 Task: Search one way flight ticket for 5 adults, 2 children, 1 infant in seat and 1 infant on lap in economy from Pocatello: Pocatello Regional Airport to Raleigh: Raleigh-durham International Airport on 8-5-2023. Choice of flights is American. Number of bags: 2 checked bags. Price is upto 73000. Outbound departure time preference is 20:15.
Action: Mouse moved to (302, 278)
Screenshot: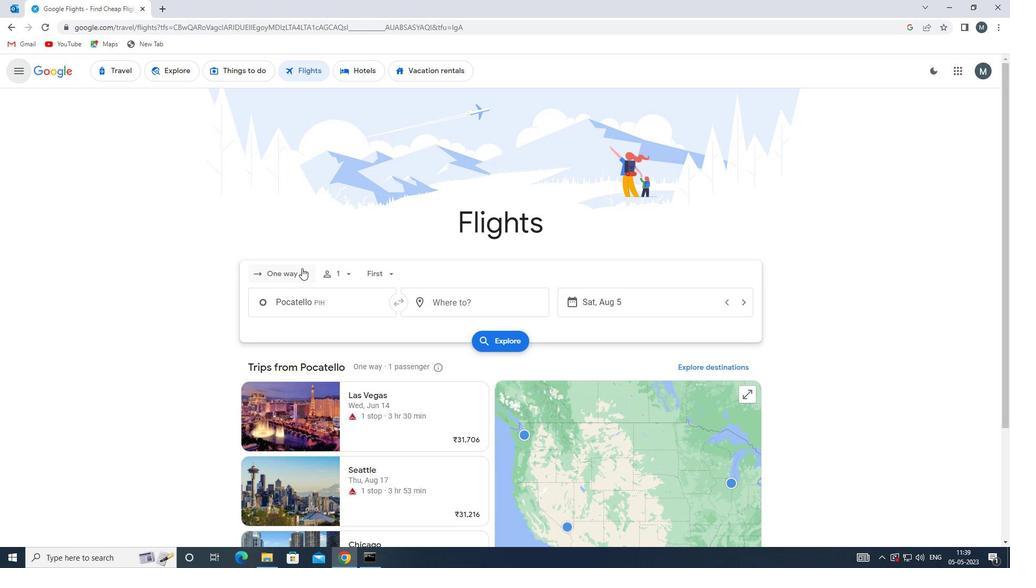 
Action: Mouse pressed left at (302, 278)
Screenshot: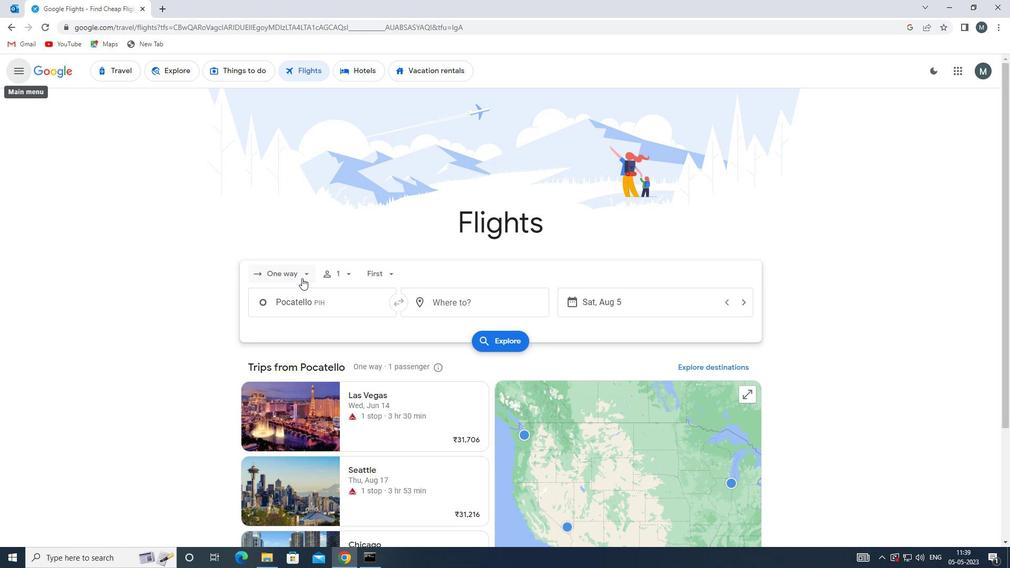 
Action: Mouse moved to (310, 327)
Screenshot: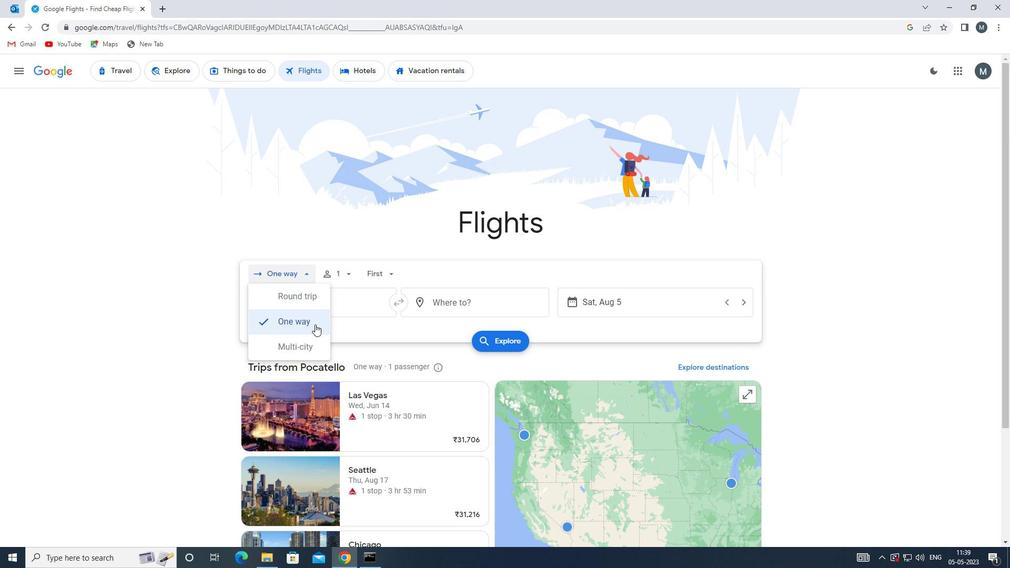 
Action: Mouse pressed left at (310, 327)
Screenshot: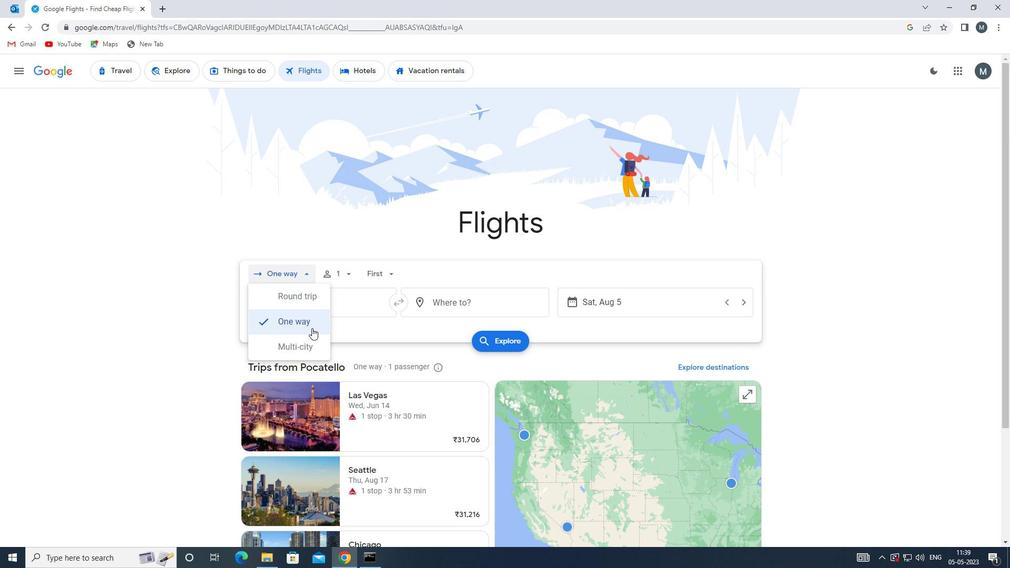 
Action: Mouse moved to (338, 276)
Screenshot: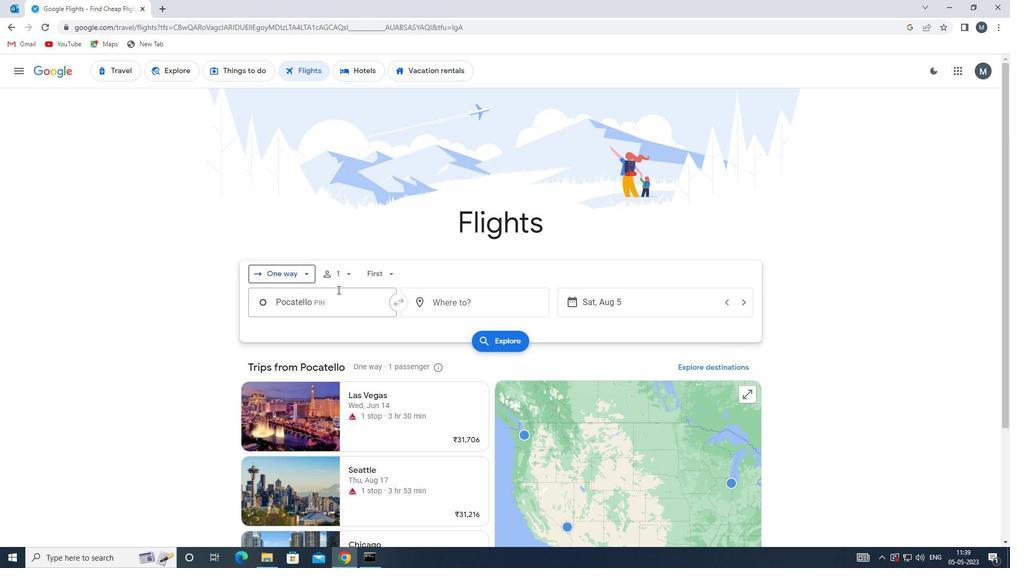 
Action: Mouse pressed left at (338, 276)
Screenshot: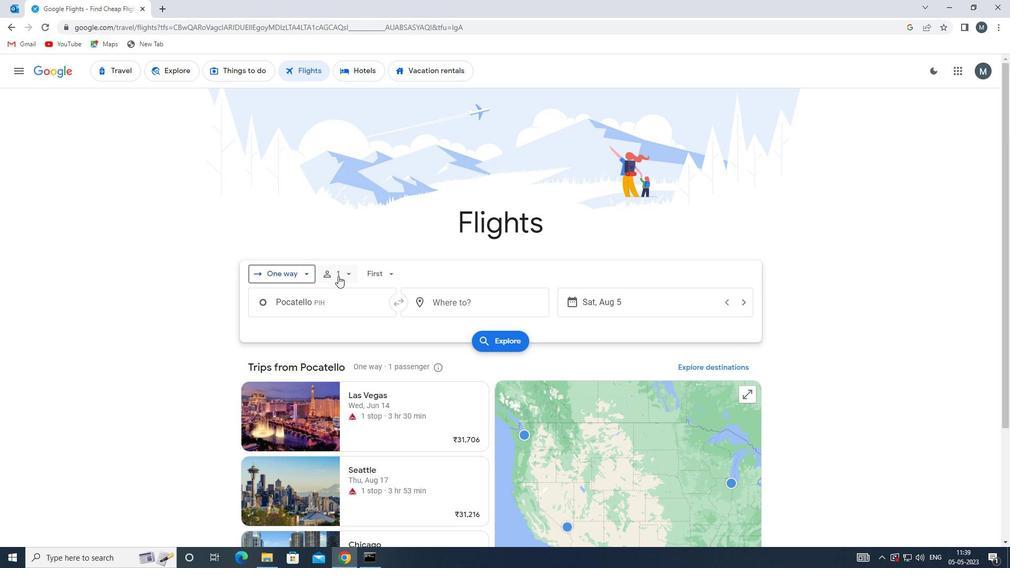
Action: Mouse moved to (433, 303)
Screenshot: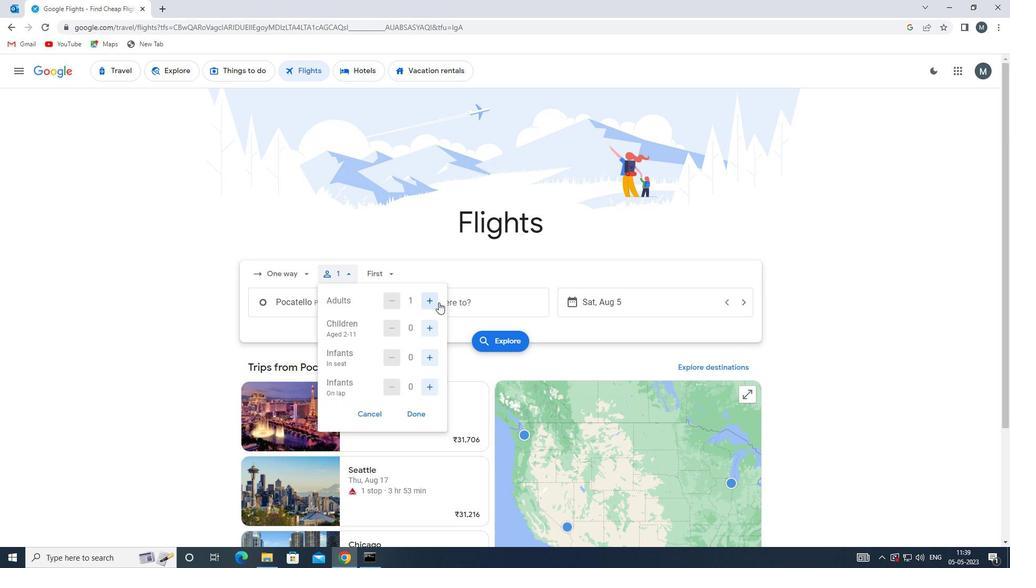 
Action: Mouse pressed left at (433, 303)
Screenshot: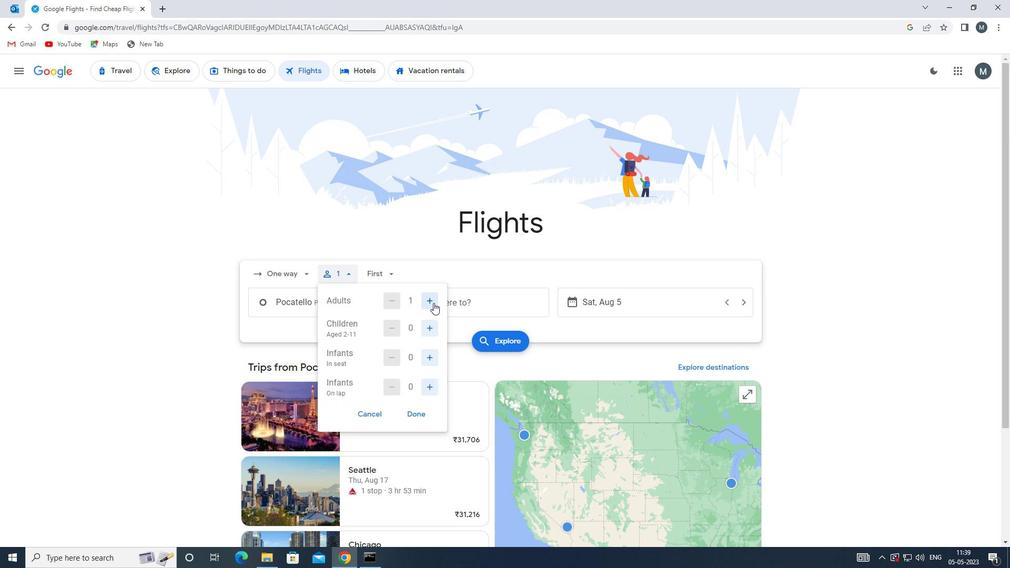 
Action: Mouse pressed left at (433, 303)
Screenshot: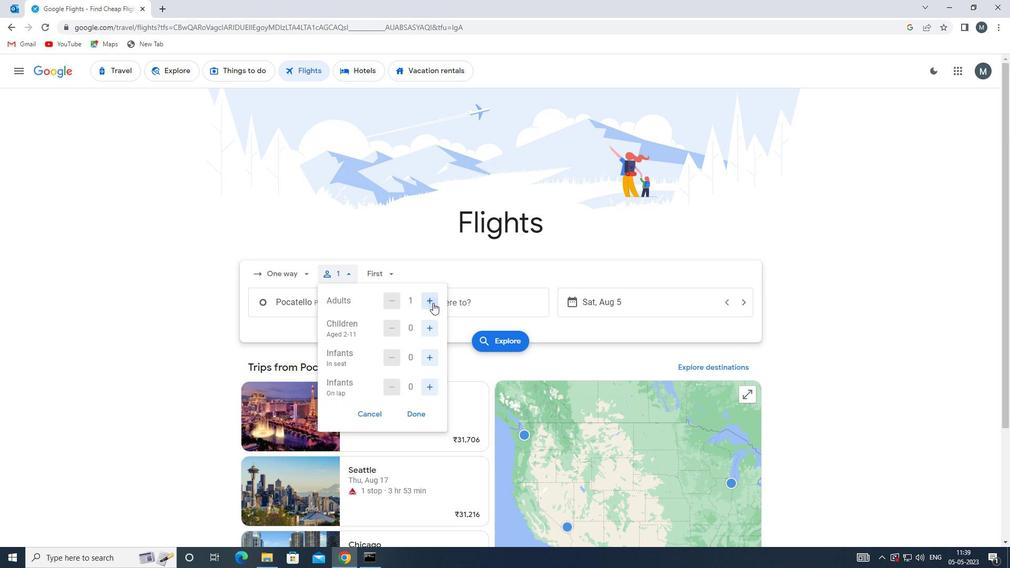 
Action: Mouse pressed left at (433, 303)
Screenshot: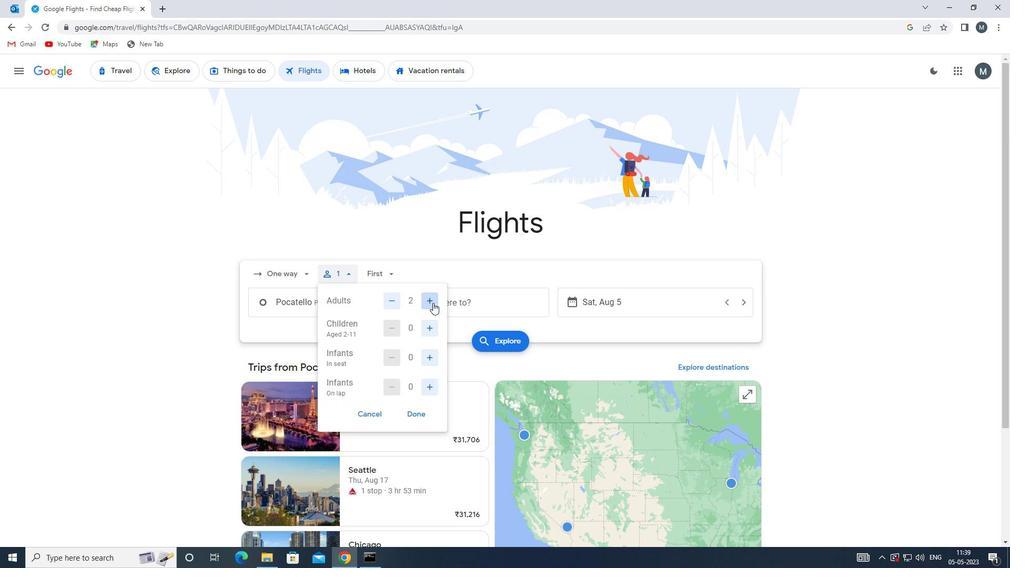 
Action: Mouse pressed left at (433, 303)
Screenshot: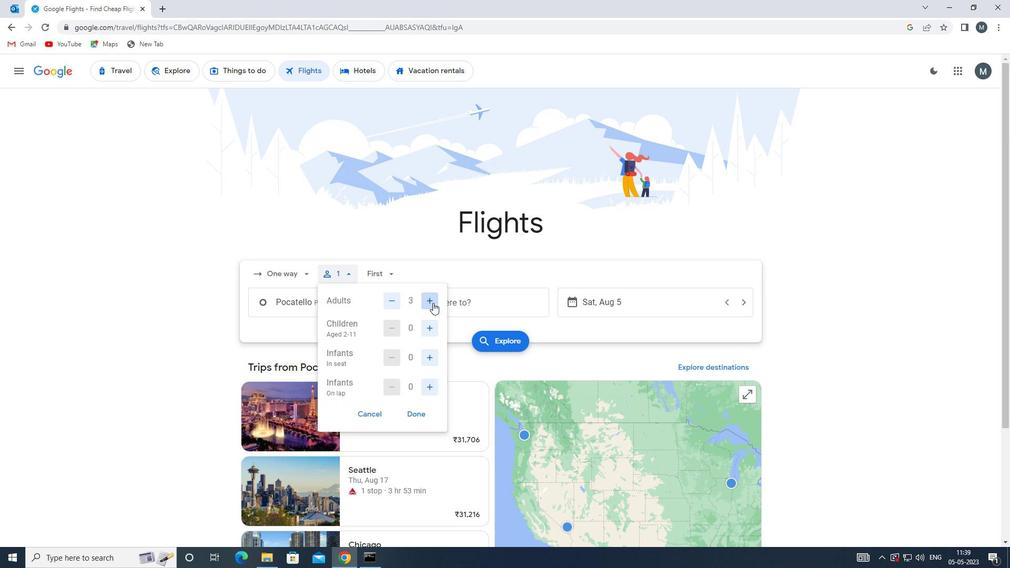 
Action: Mouse pressed left at (433, 303)
Screenshot: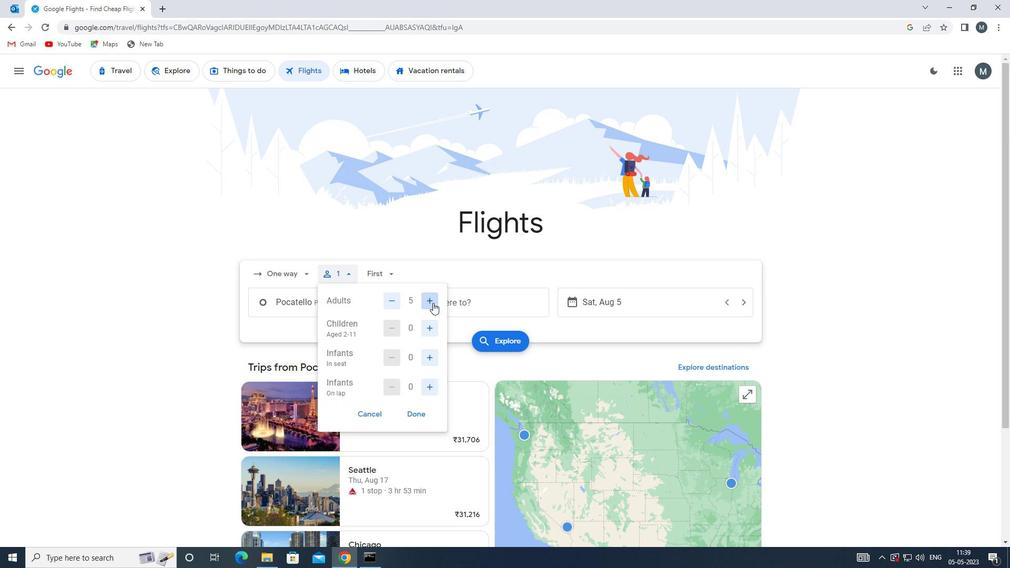 
Action: Mouse moved to (397, 300)
Screenshot: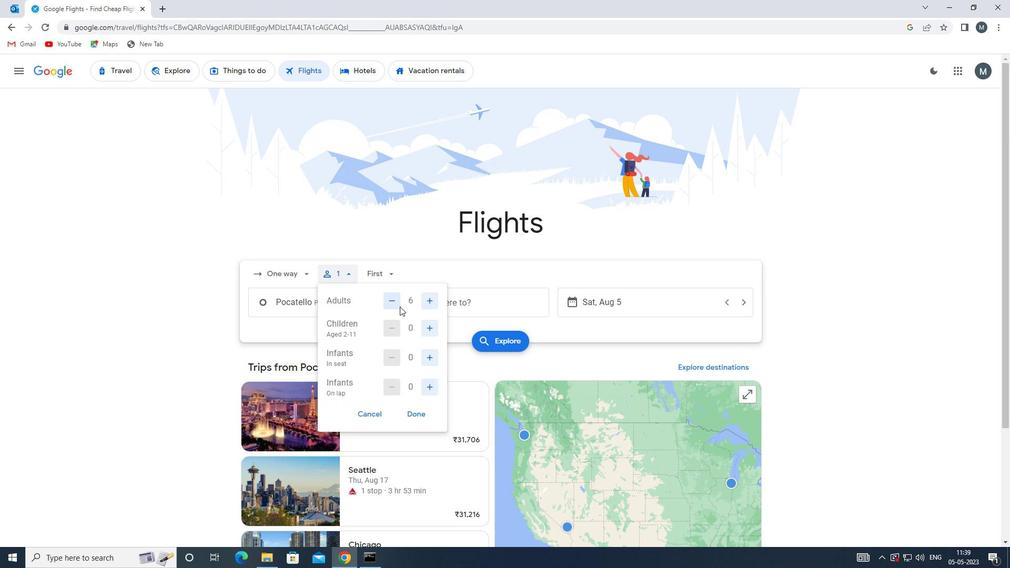 
Action: Mouse pressed left at (397, 300)
Screenshot: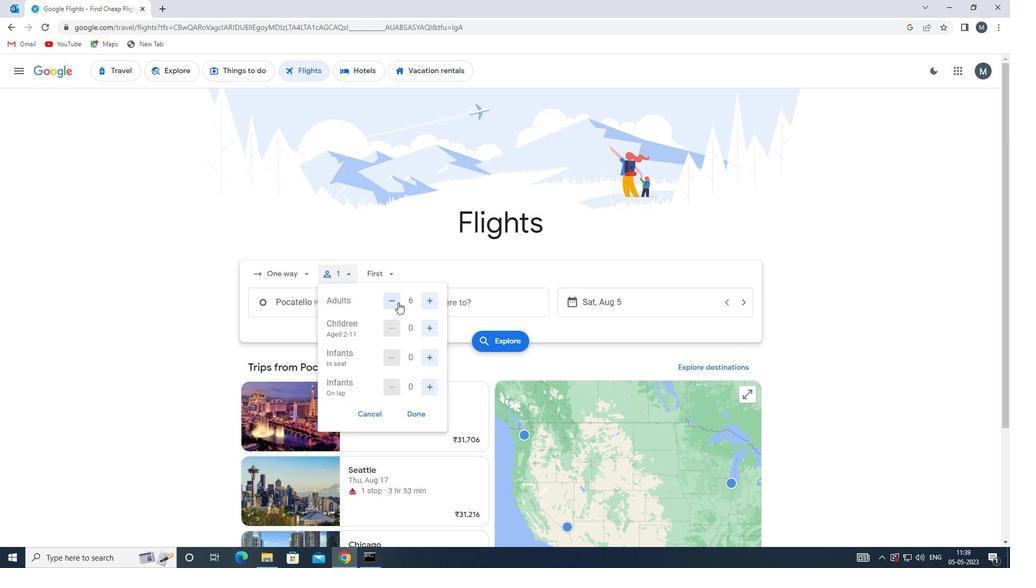 
Action: Mouse moved to (427, 326)
Screenshot: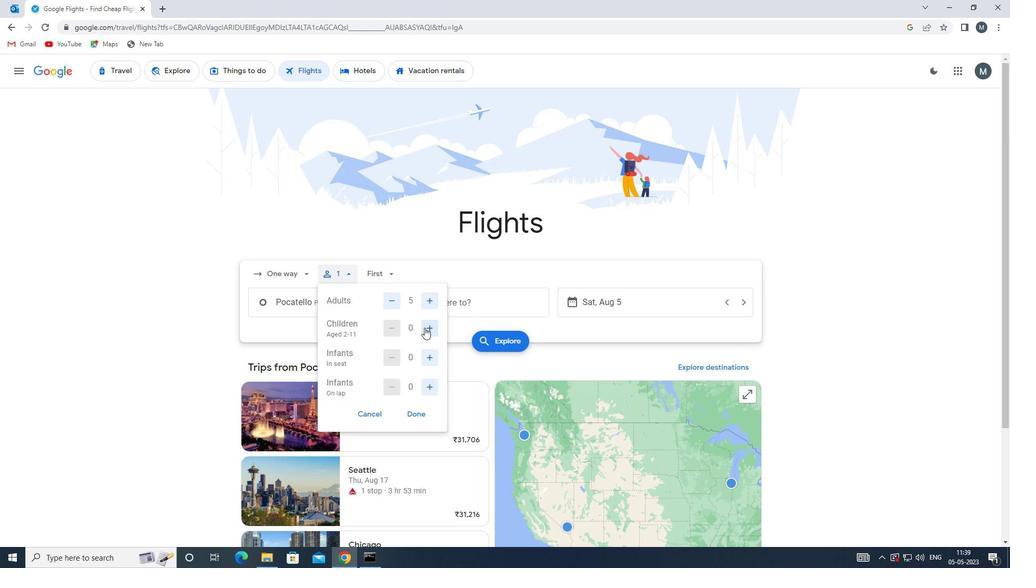 
Action: Mouse pressed left at (427, 326)
Screenshot: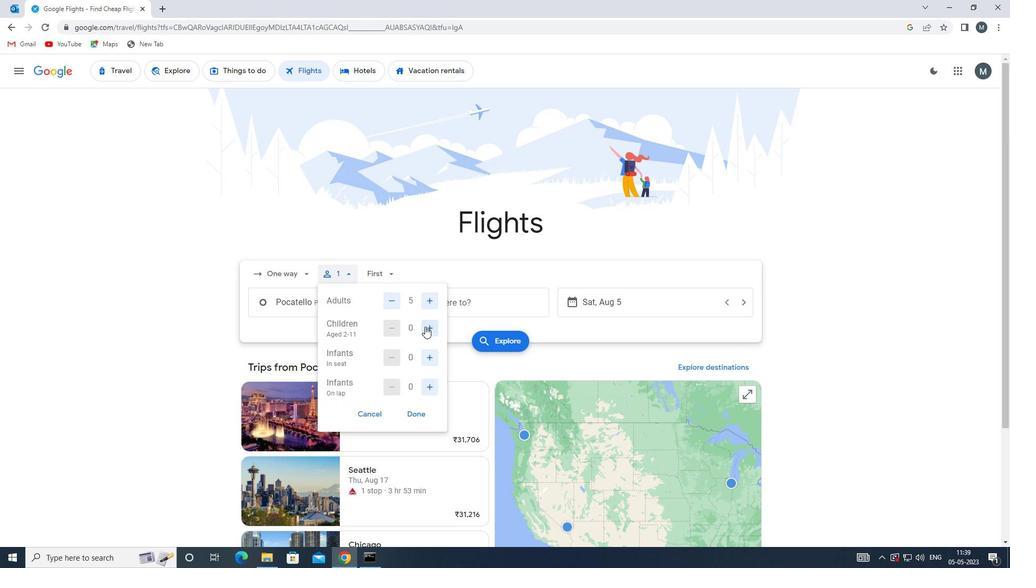 
Action: Mouse moved to (427, 326)
Screenshot: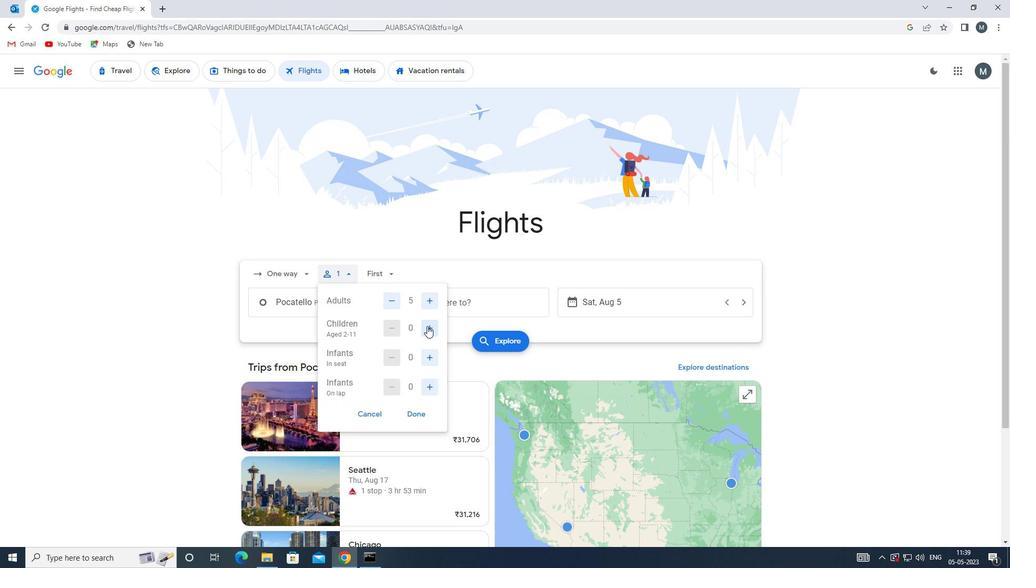 
Action: Mouse pressed left at (427, 326)
Screenshot: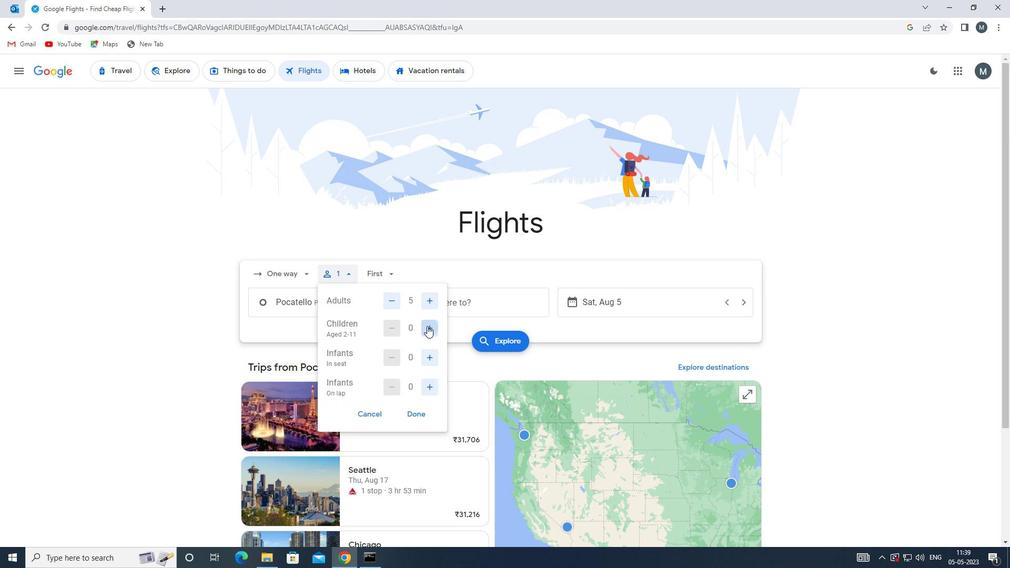 
Action: Mouse moved to (428, 357)
Screenshot: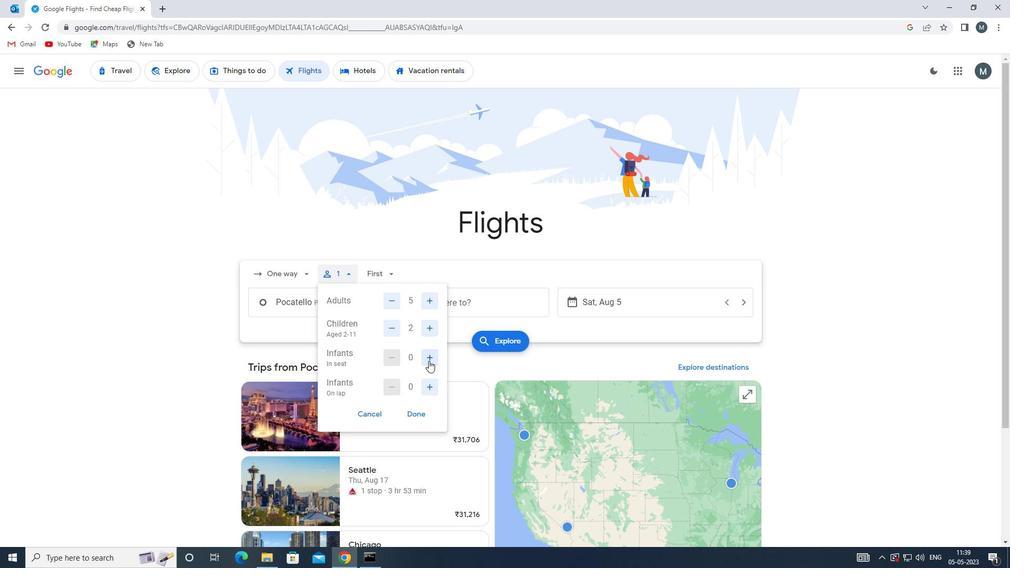 
Action: Mouse pressed left at (428, 357)
Screenshot: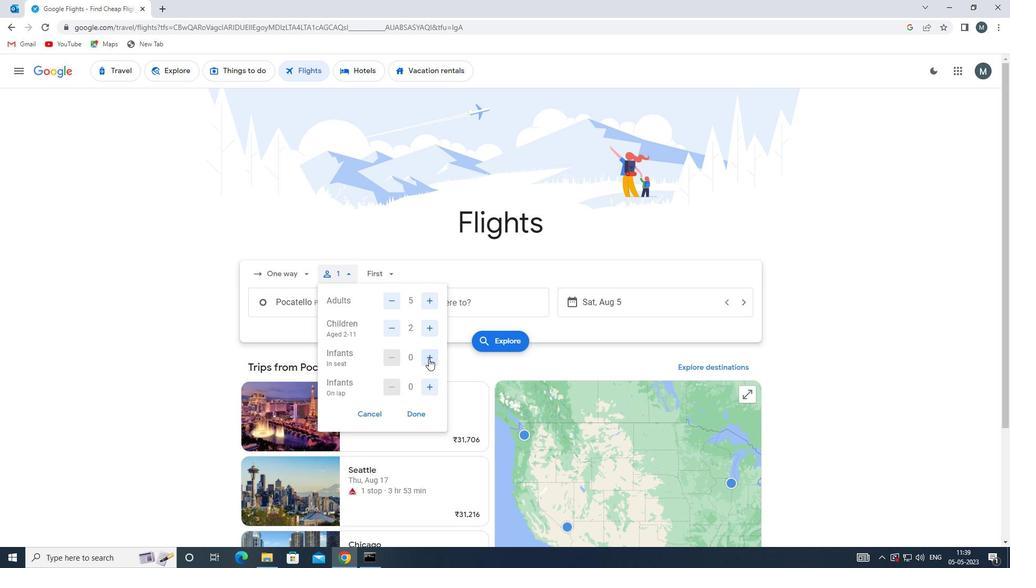 
Action: Mouse moved to (430, 390)
Screenshot: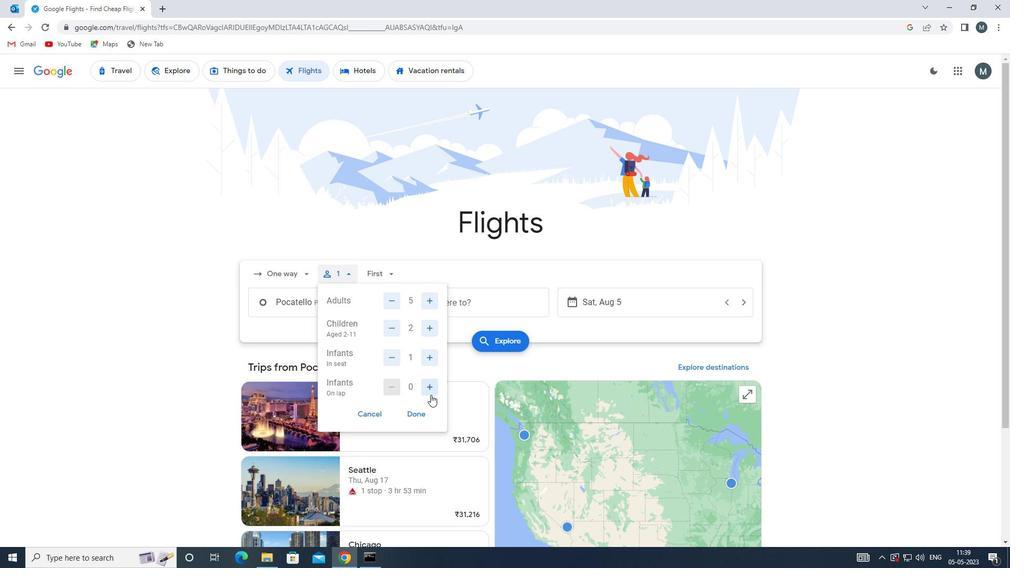 
Action: Mouse pressed left at (430, 390)
Screenshot: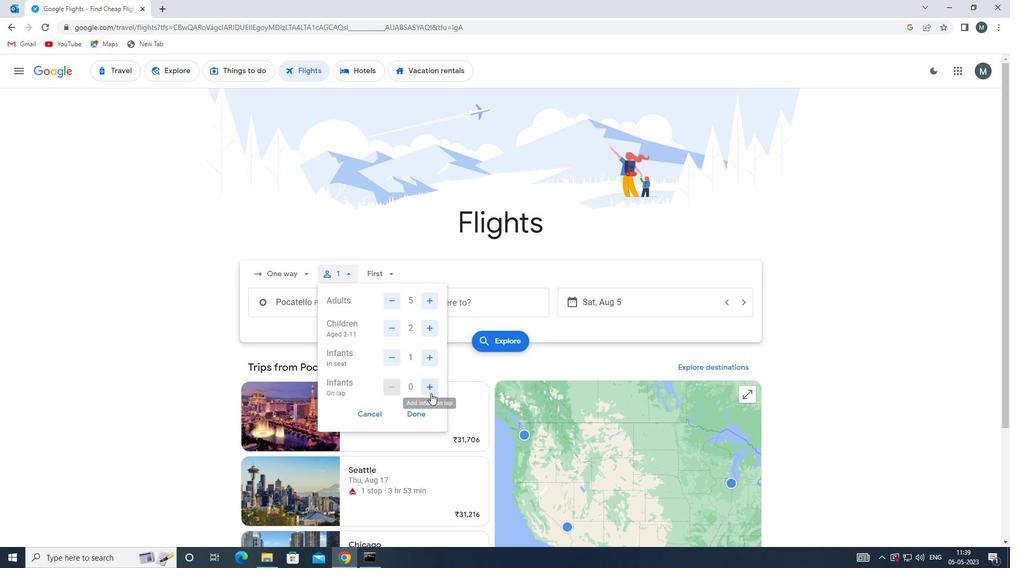
Action: Mouse moved to (422, 407)
Screenshot: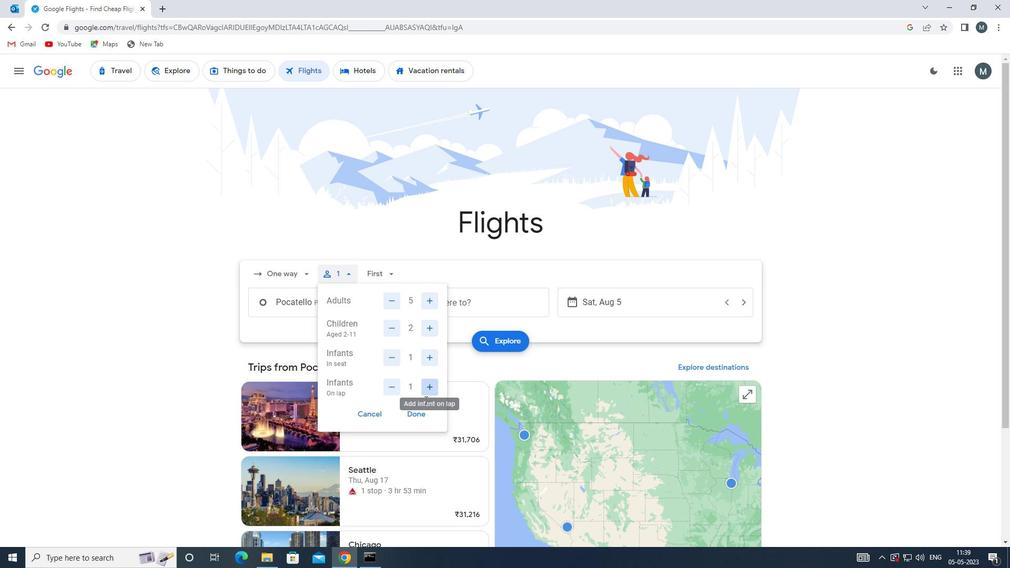 
Action: Mouse pressed left at (422, 407)
Screenshot: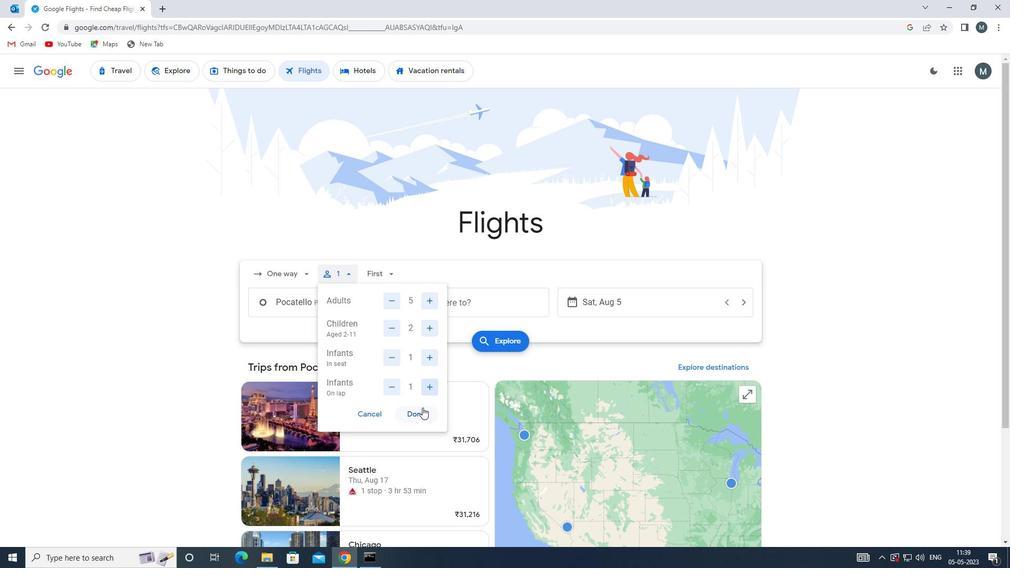 
Action: Mouse moved to (384, 276)
Screenshot: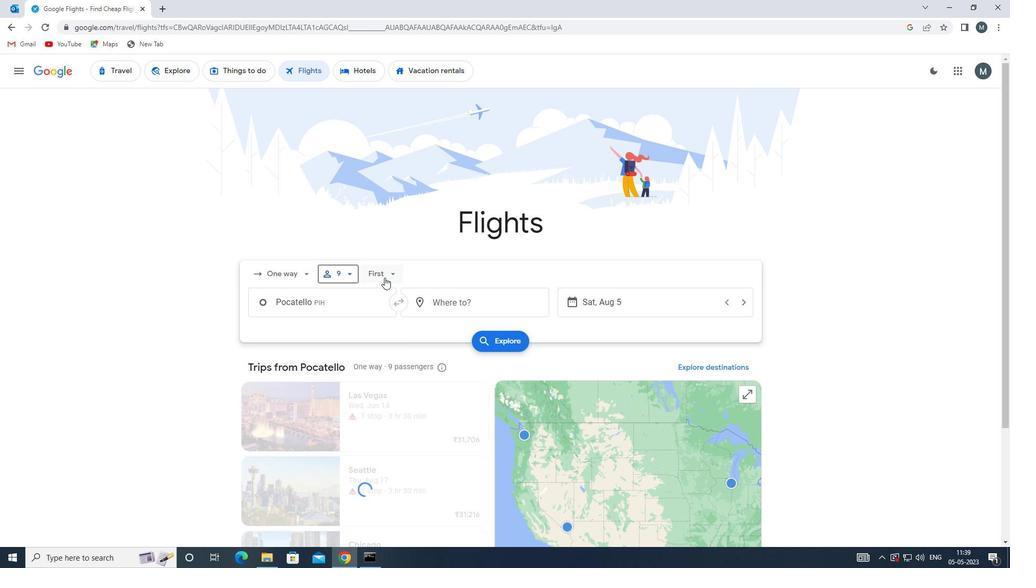 
Action: Mouse pressed left at (384, 276)
Screenshot: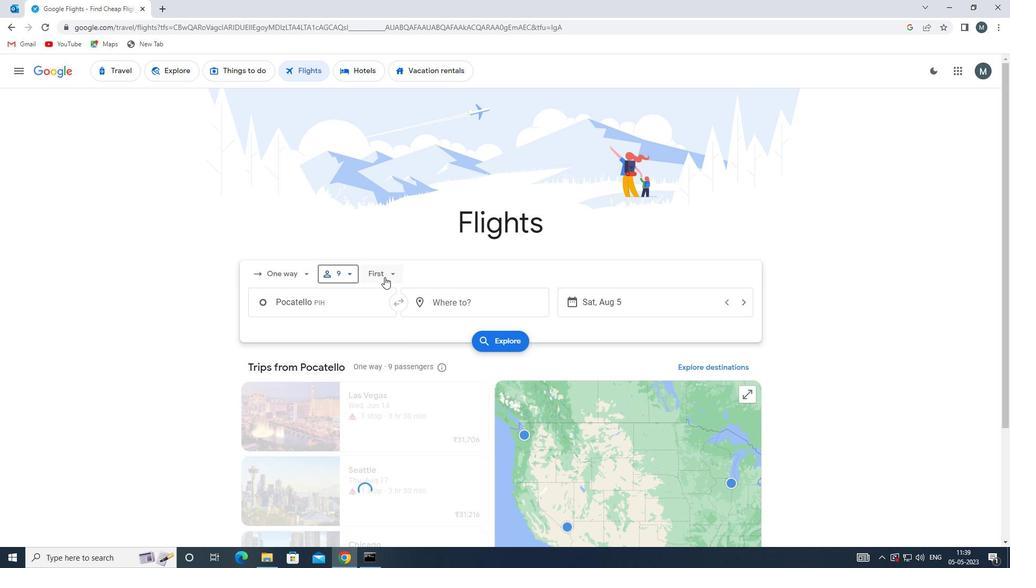 
Action: Mouse moved to (412, 294)
Screenshot: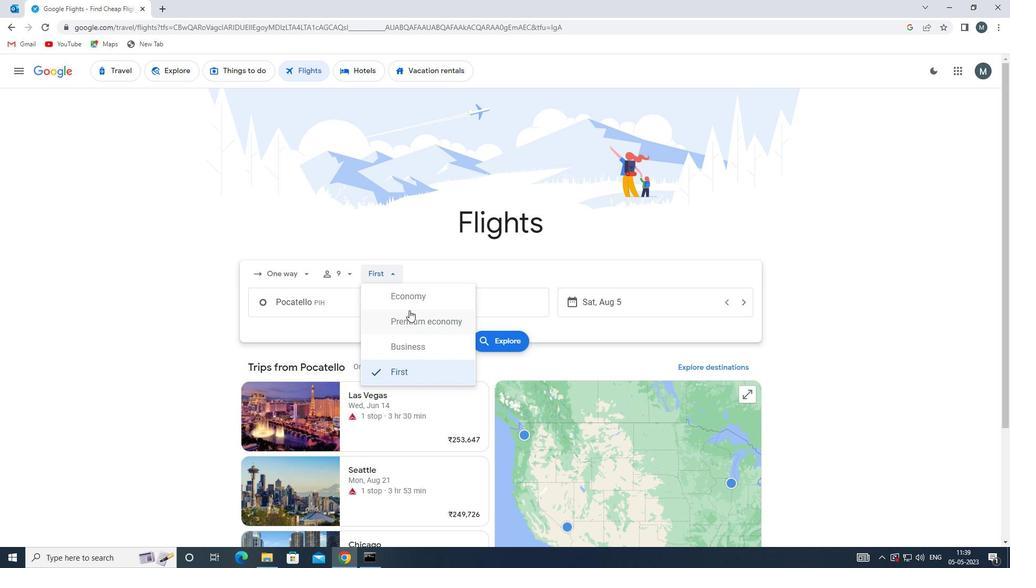 
Action: Mouse pressed left at (412, 294)
Screenshot: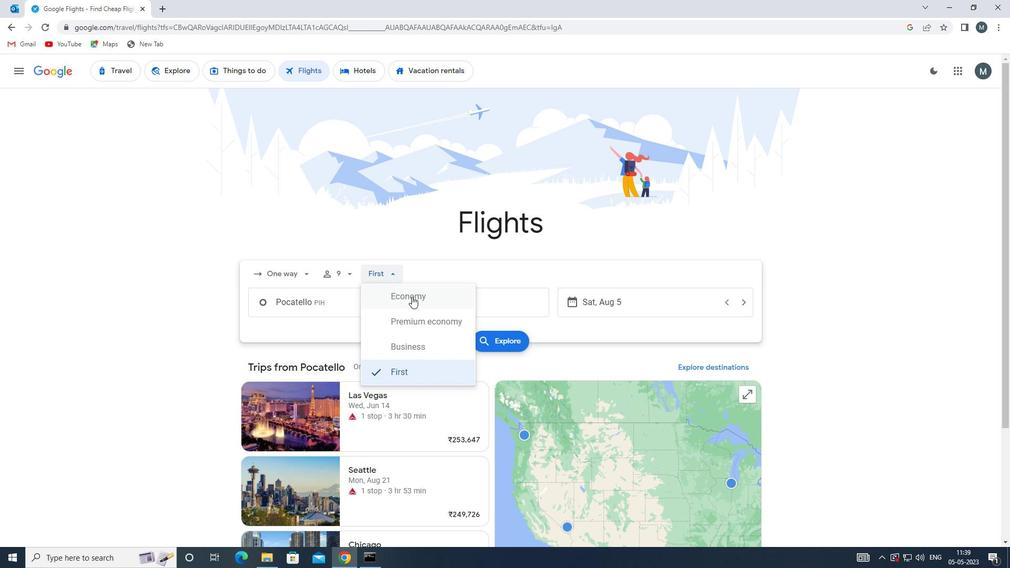
Action: Mouse moved to (345, 303)
Screenshot: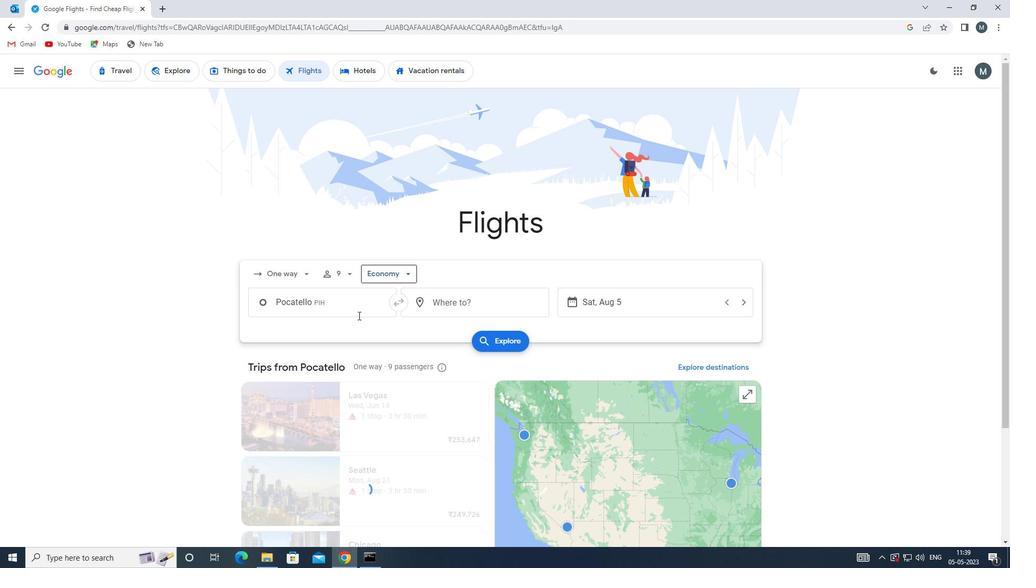 
Action: Mouse pressed left at (345, 303)
Screenshot: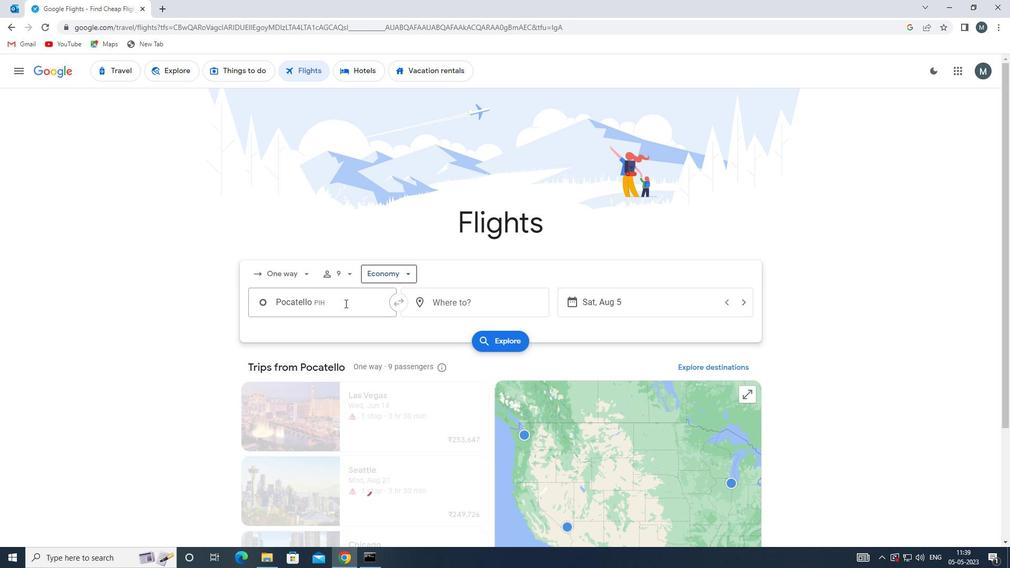 
Action: Mouse moved to (343, 386)
Screenshot: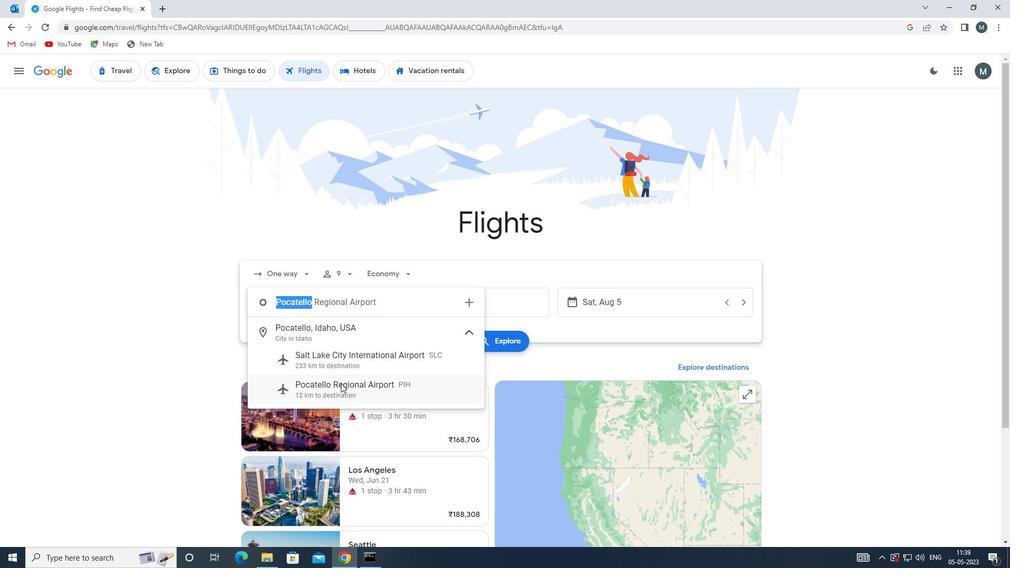 
Action: Mouse pressed left at (343, 386)
Screenshot: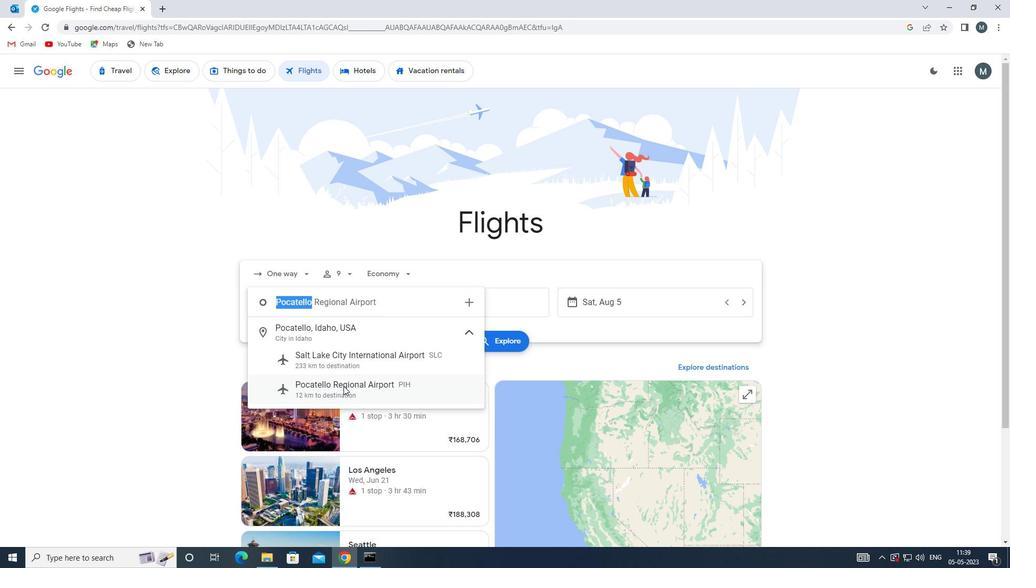 
Action: Mouse moved to (463, 303)
Screenshot: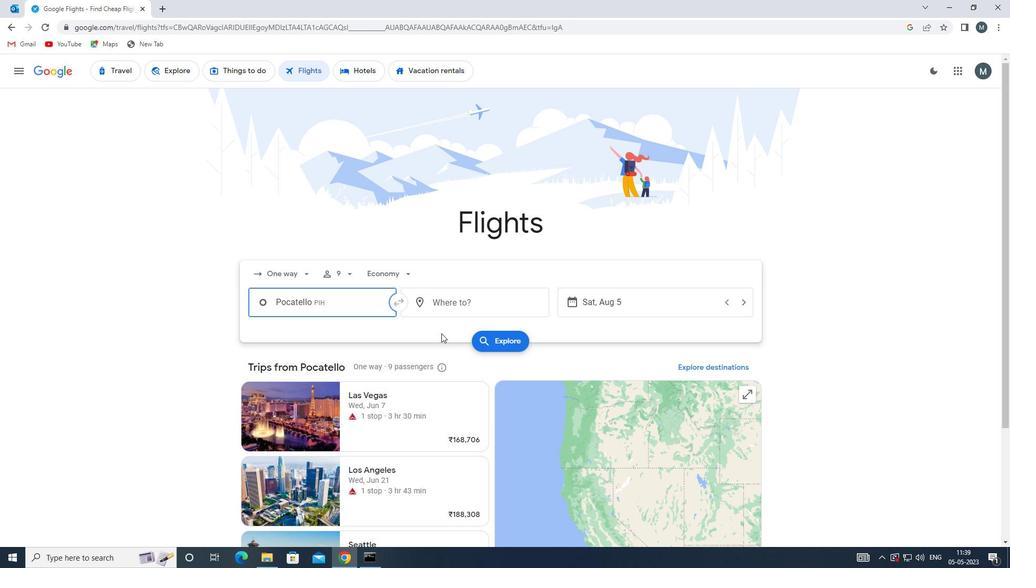 
Action: Mouse pressed left at (463, 303)
Screenshot: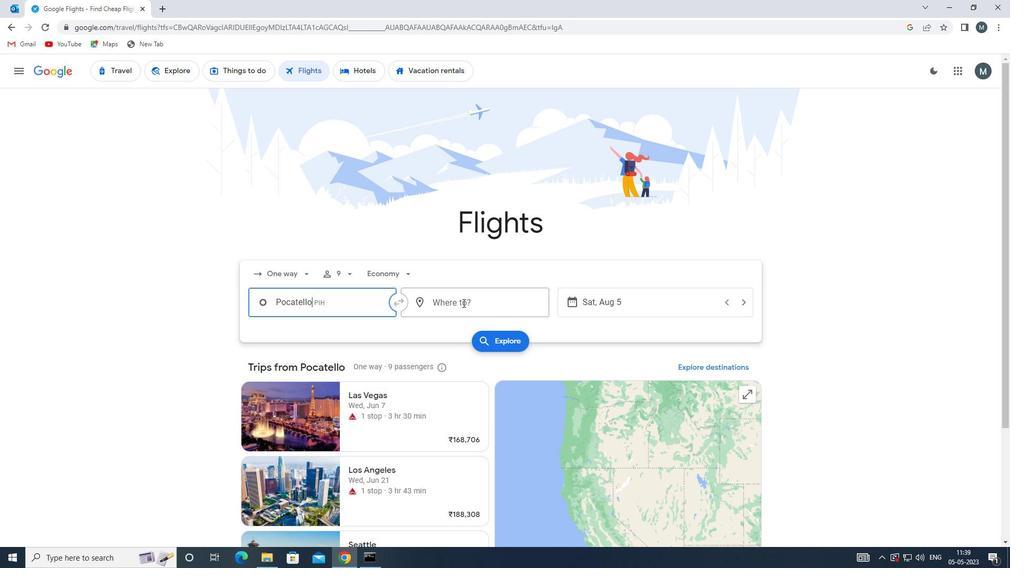 
Action: Mouse moved to (462, 302)
Screenshot: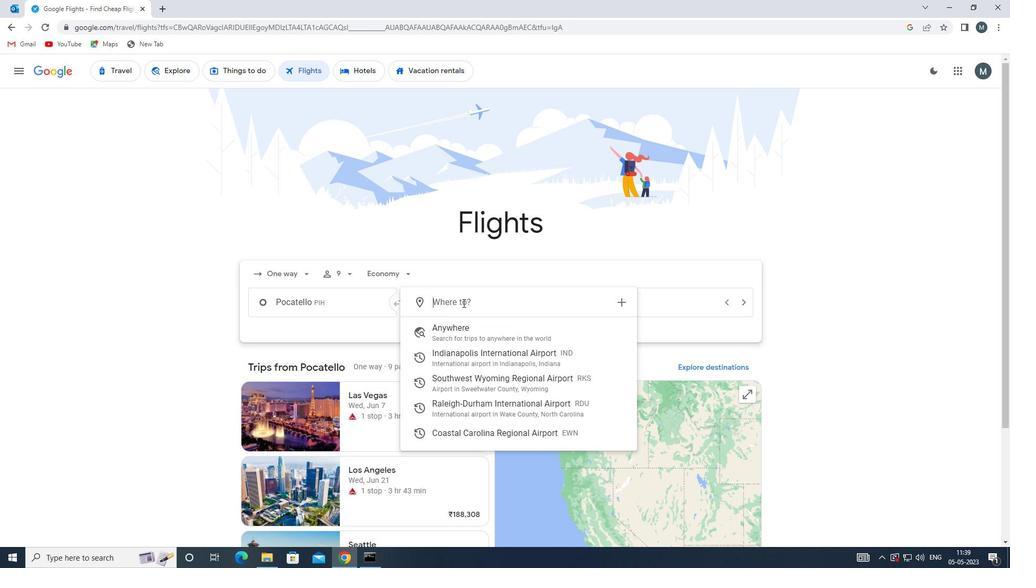 
Action: Key pressed rdu
Screenshot: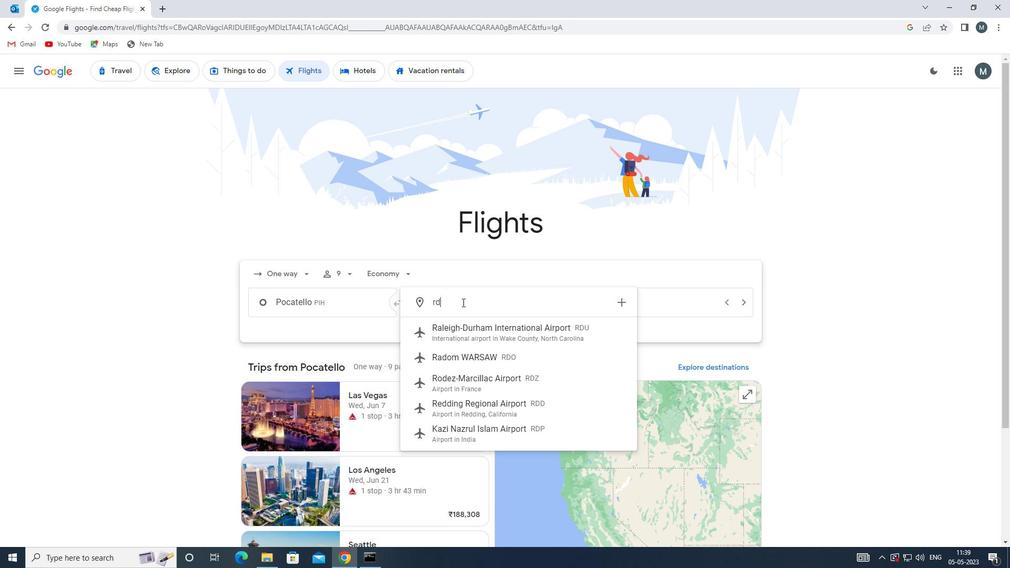 
Action: Mouse moved to (483, 330)
Screenshot: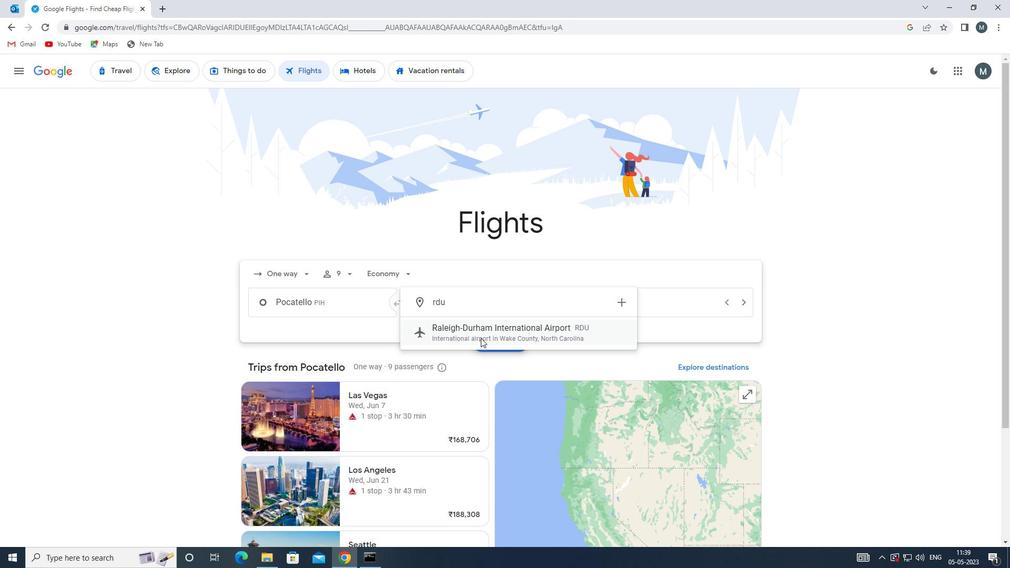 
Action: Mouse pressed left at (483, 330)
Screenshot: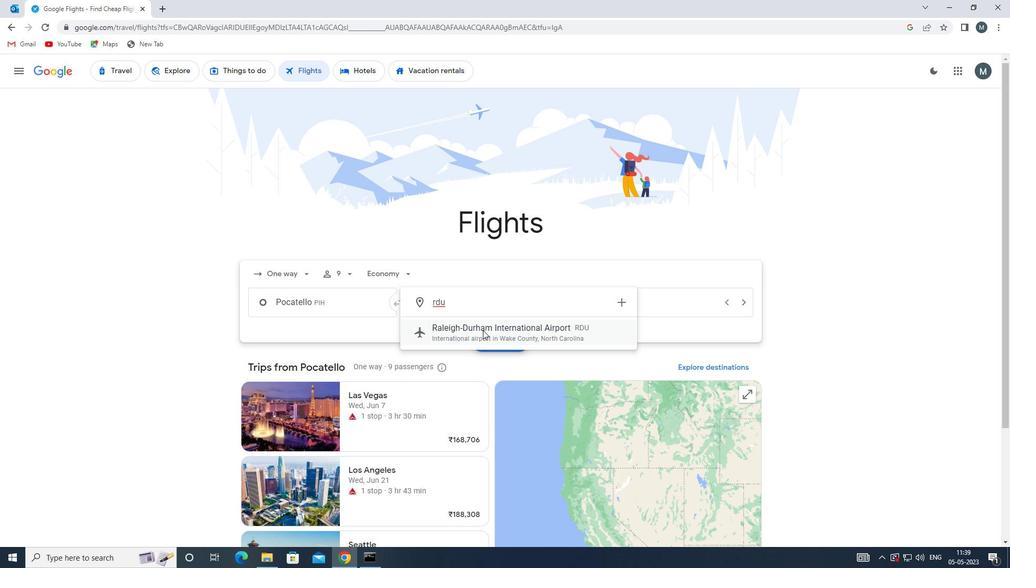 
Action: Mouse moved to (593, 299)
Screenshot: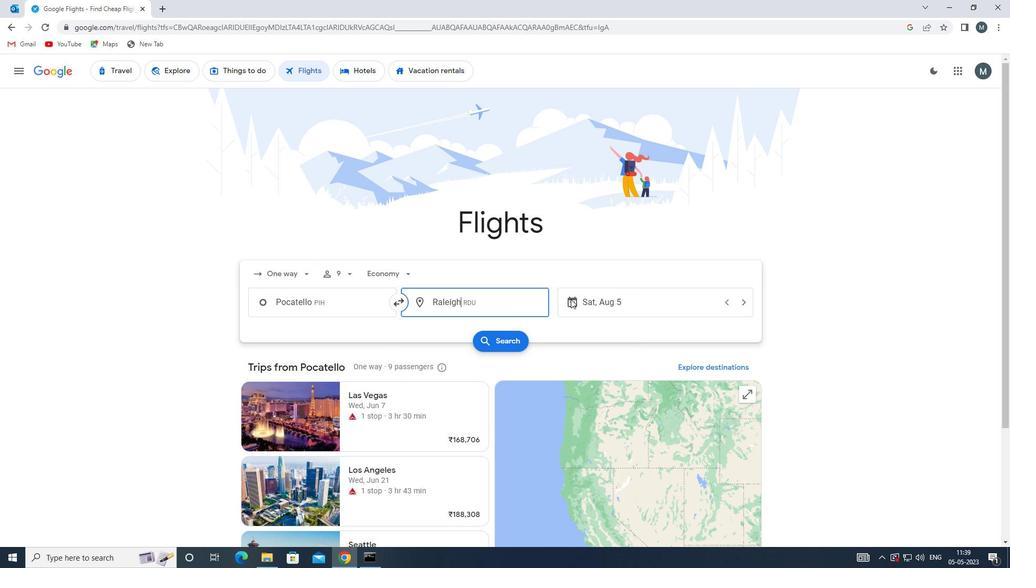 
Action: Mouse pressed left at (593, 299)
Screenshot: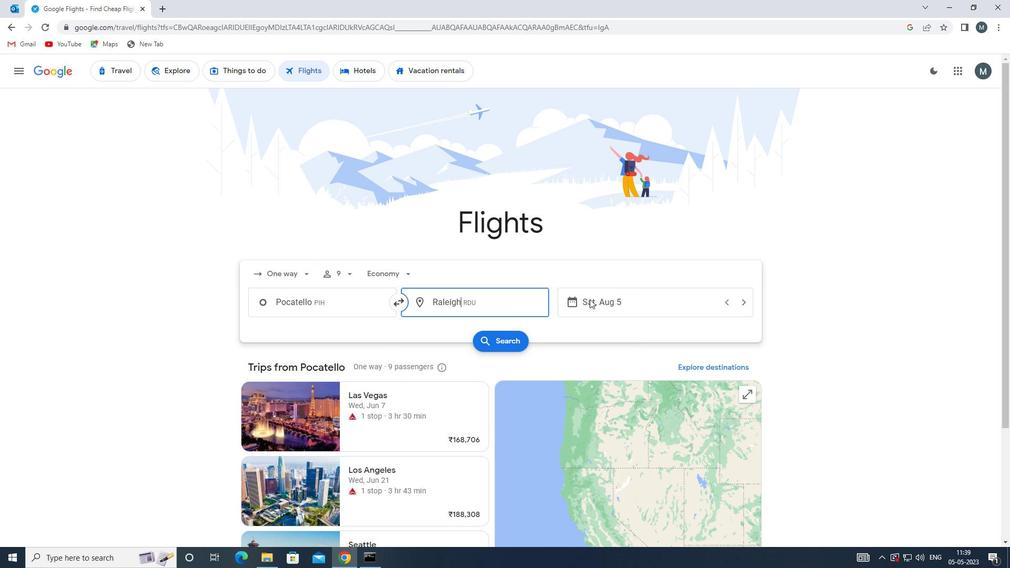 
Action: Mouse moved to (529, 362)
Screenshot: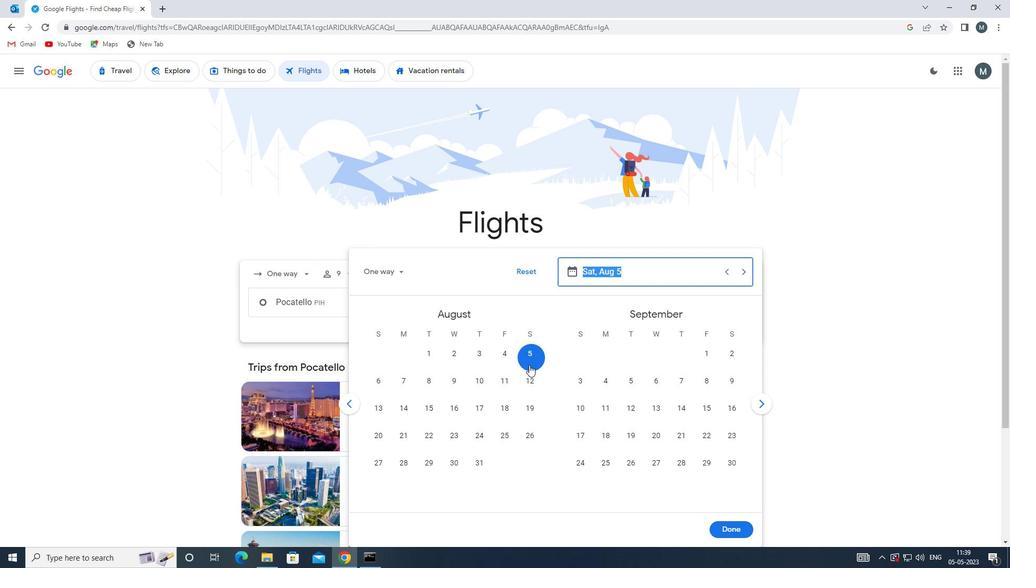 
Action: Mouse pressed left at (529, 362)
Screenshot: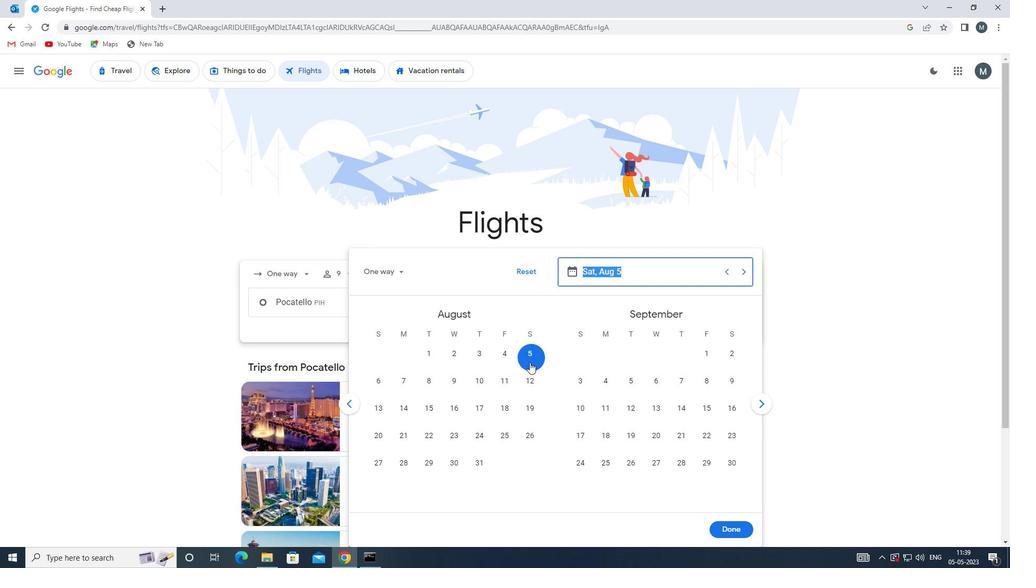 
Action: Mouse moved to (741, 529)
Screenshot: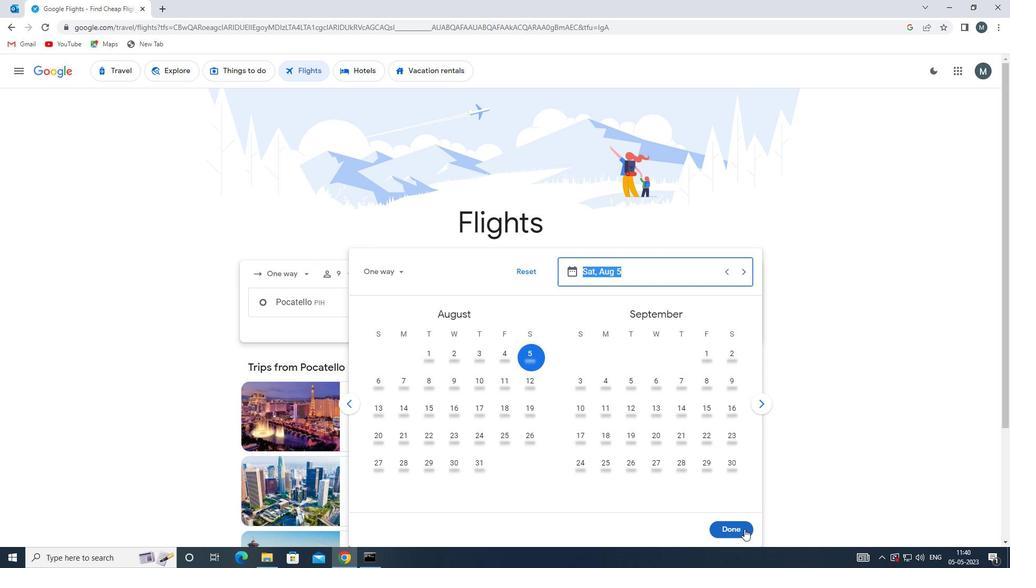 
Action: Mouse pressed left at (741, 529)
Screenshot: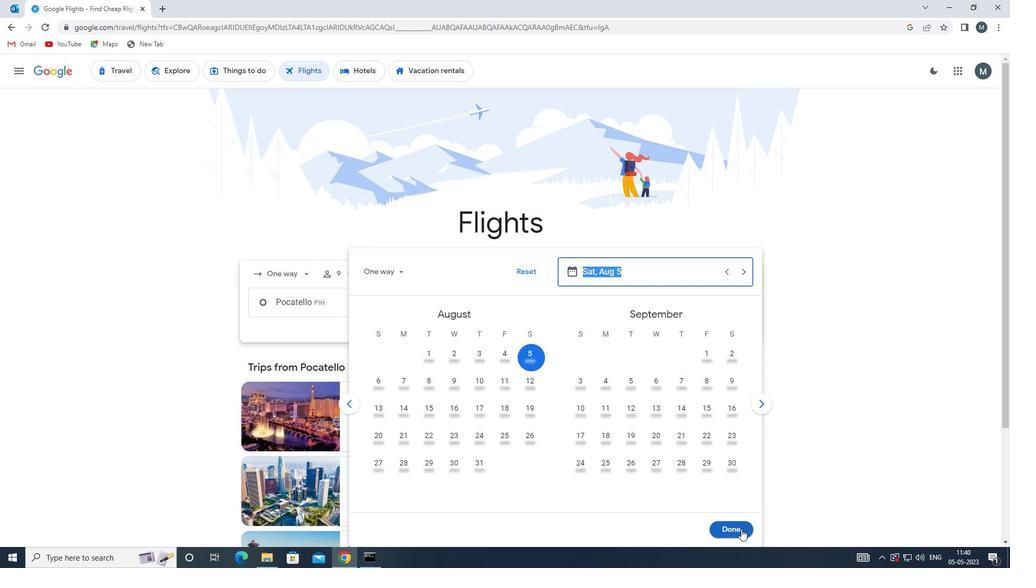 
Action: Mouse moved to (515, 345)
Screenshot: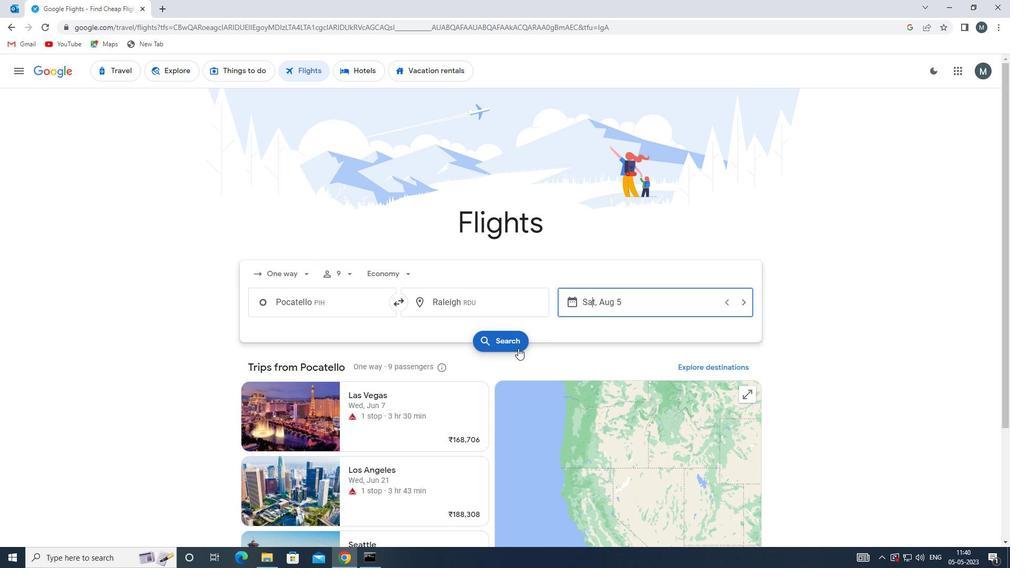 
Action: Mouse pressed left at (515, 345)
Screenshot: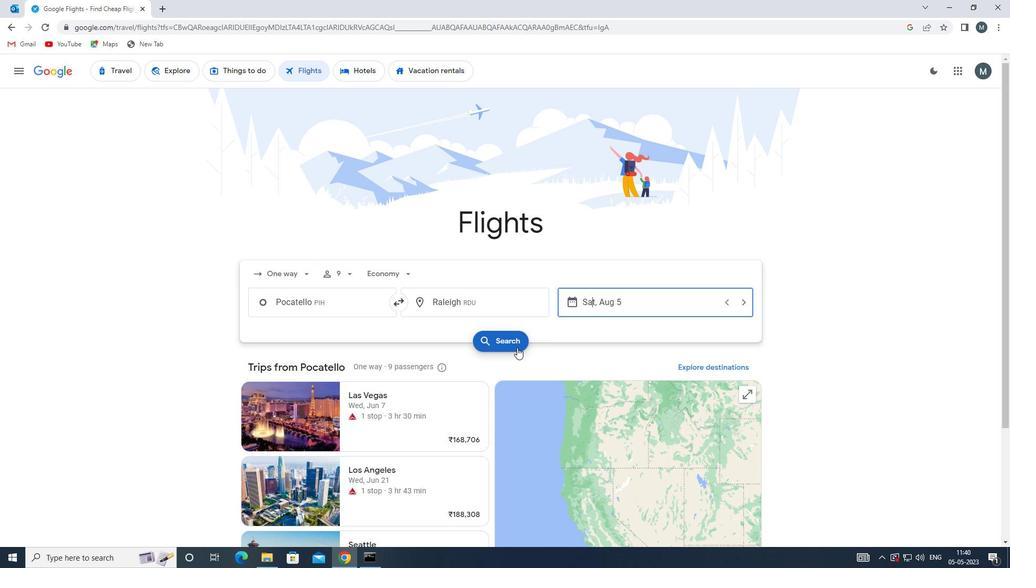 
Action: Mouse moved to (250, 164)
Screenshot: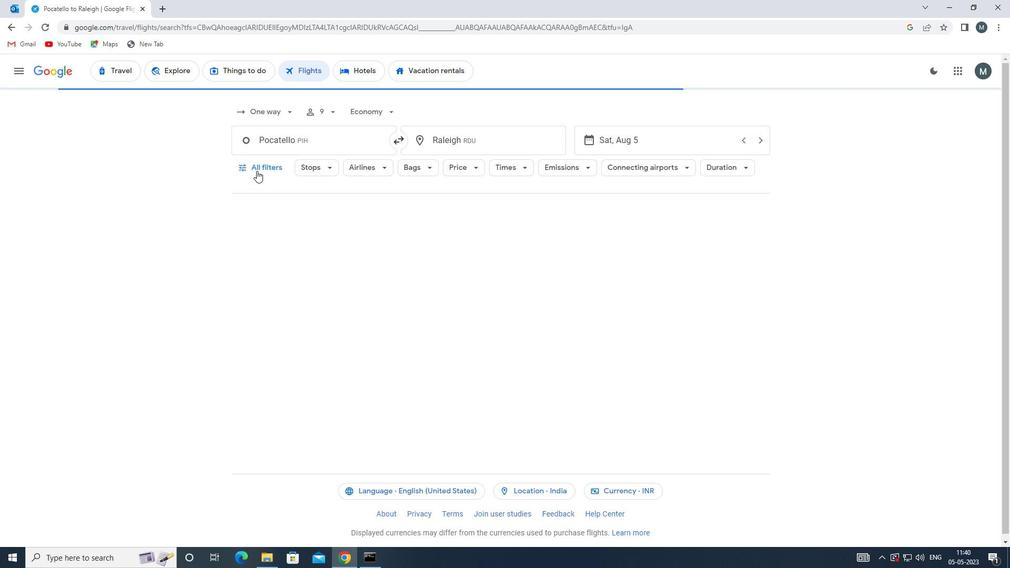 
Action: Mouse pressed left at (250, 164)
Screenshot: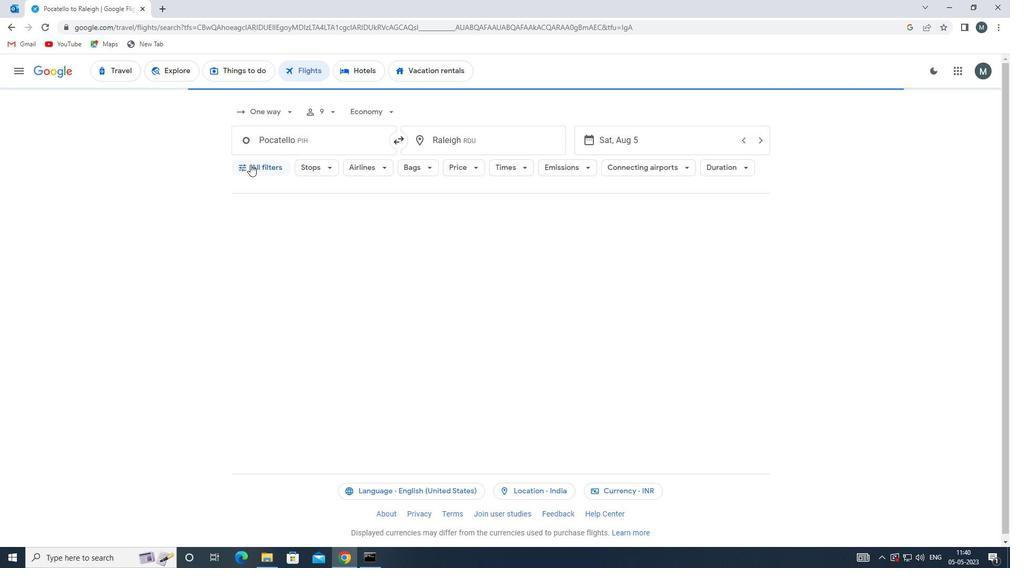 
Action: Mouse moved to (343, 314)
Screenshot: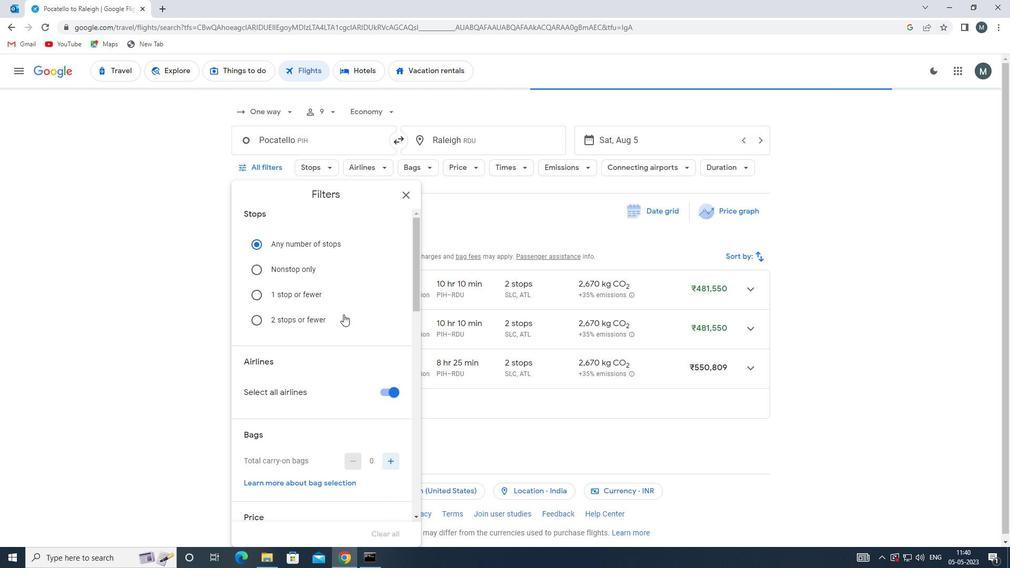 
Action: Mouse scrolled (343, 314) with delta (0, 0)
Screenshot: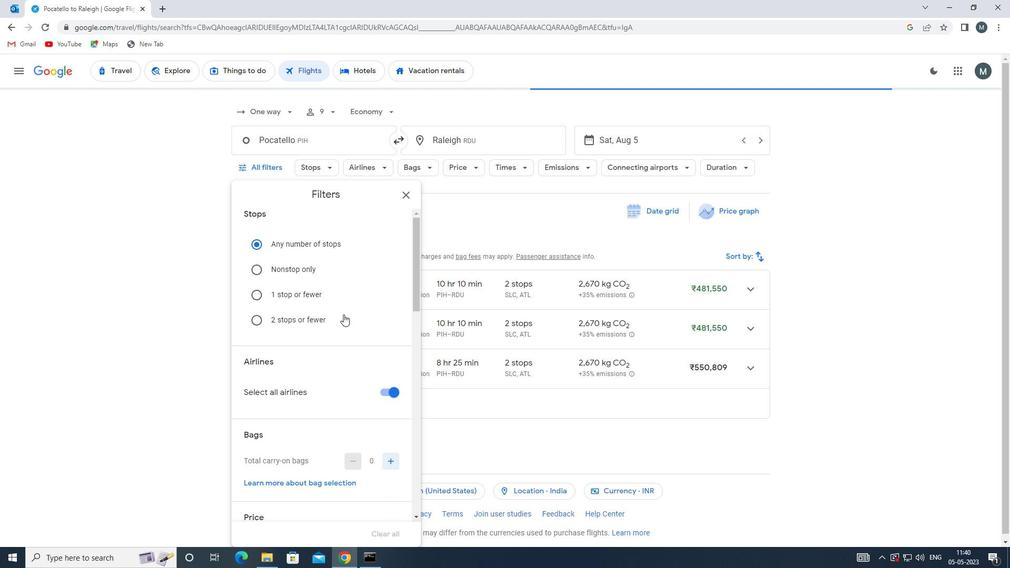 
Action: Mouse moved to (383, 338)
Screenshot: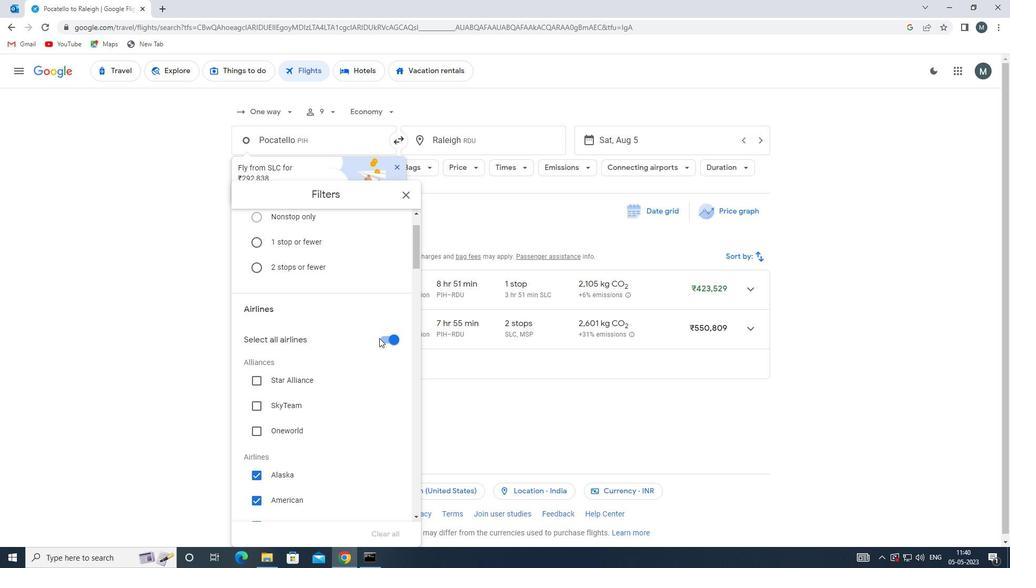 
Action: Mouse pressed left at (383, 338)
Screenshot: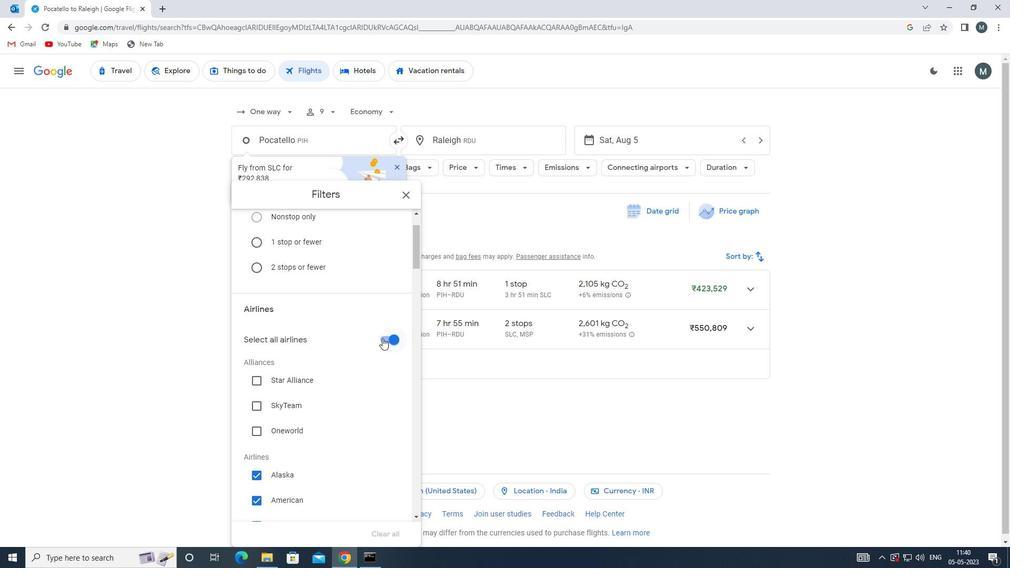 
Action: Mouse moved to (315, 347)
Screenshot: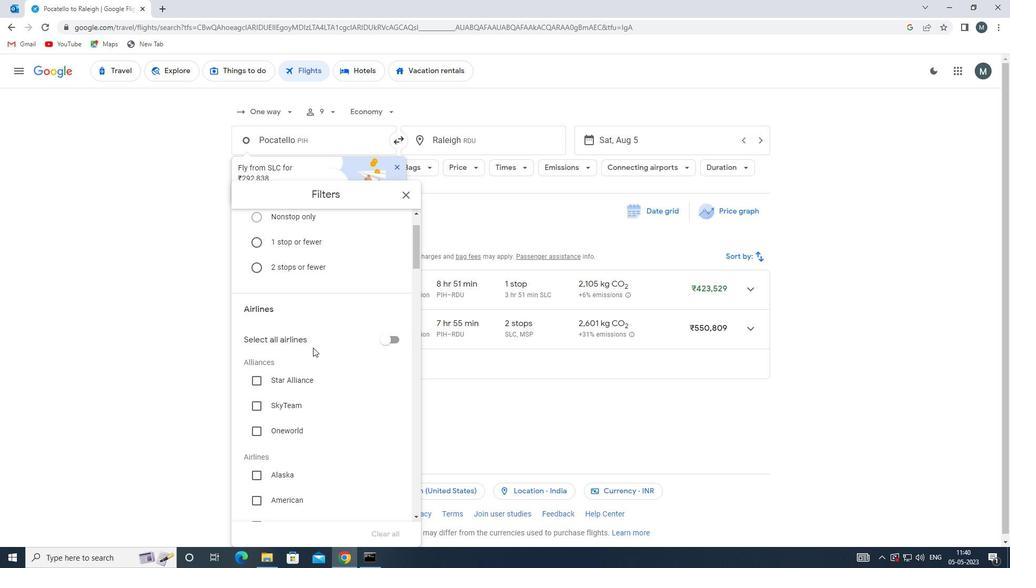 
Action: Mouse scrolled (315, 347) with delta (0, 0)
Screenshot: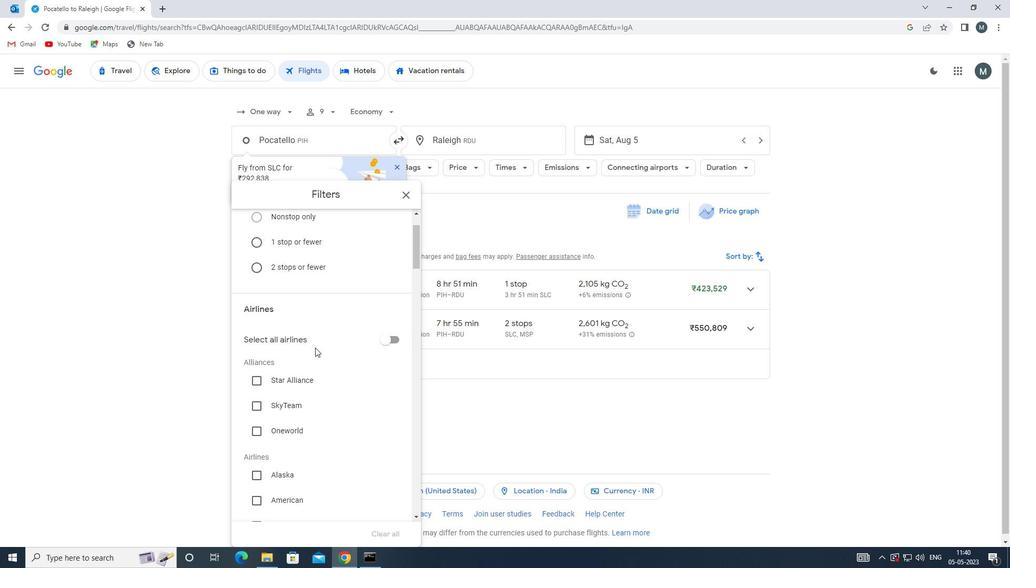 
Action: Mouse scrolled (315, 347) with delta (0, 0)
Screenshot: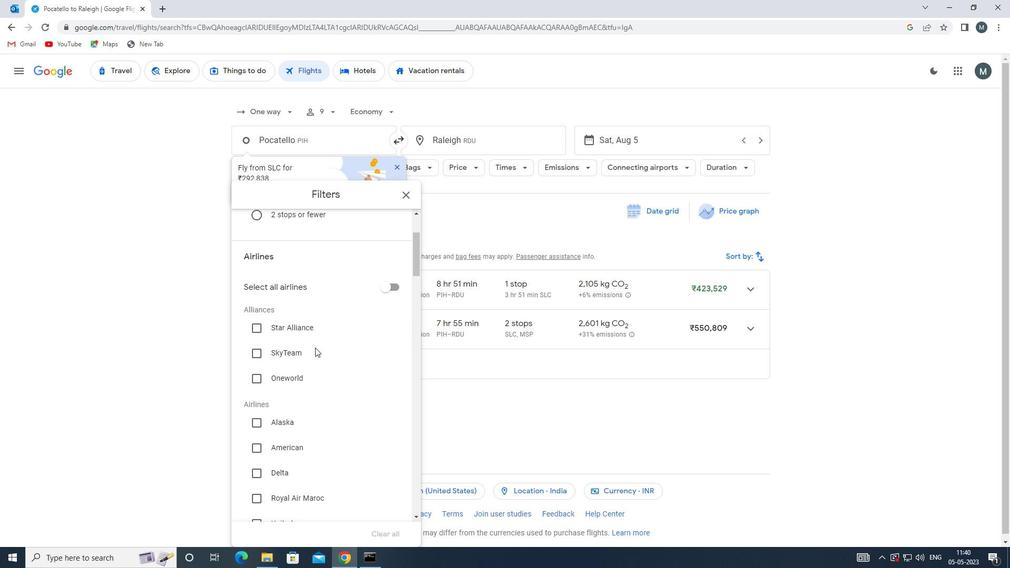 
Action: Mouse moved to (306, 397)
Screenshot: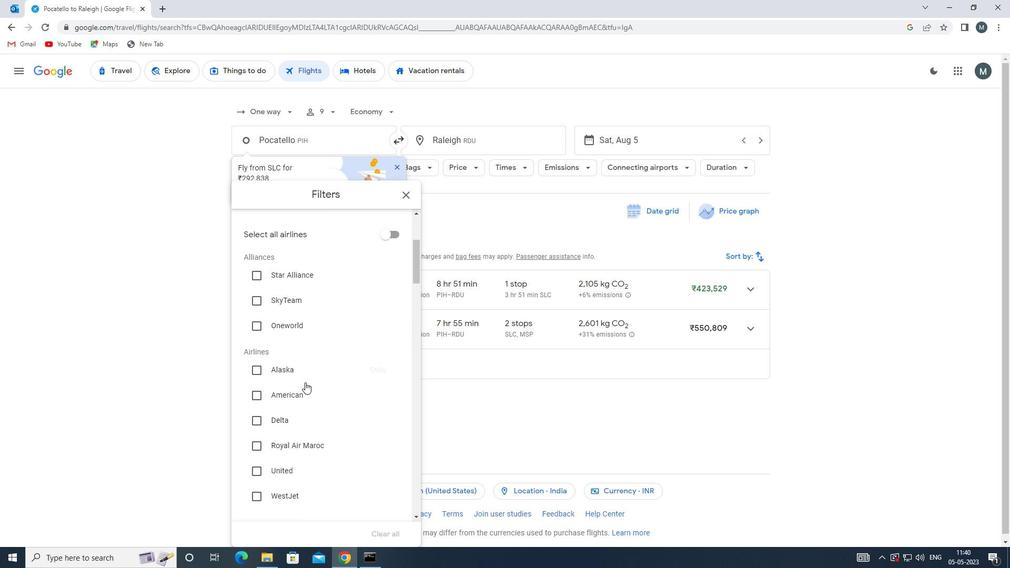 
Action: Mouse pressed left at (306, 397)
Screenshot: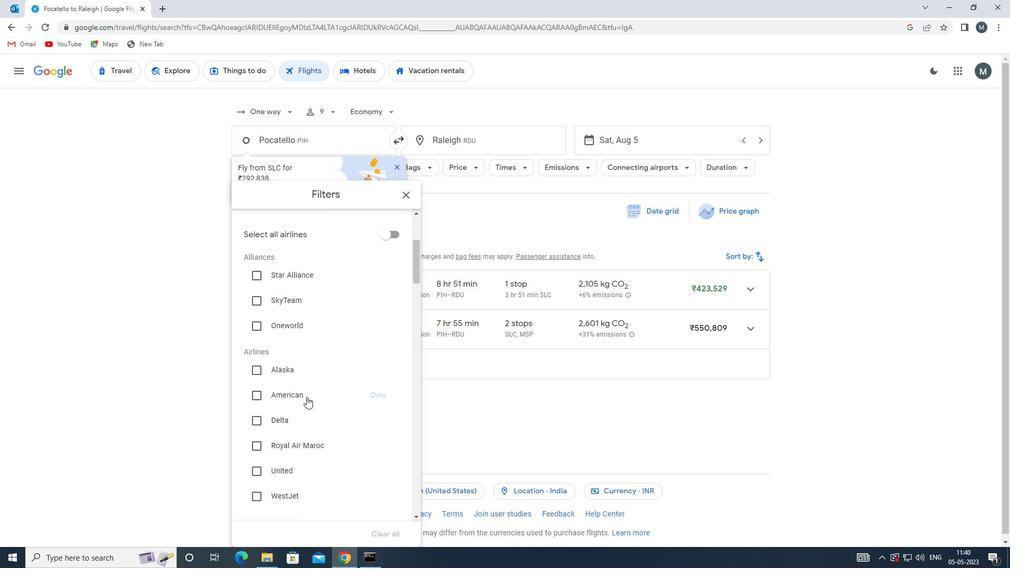 
Action: Mouse moved to (343, 360)
Screenshot: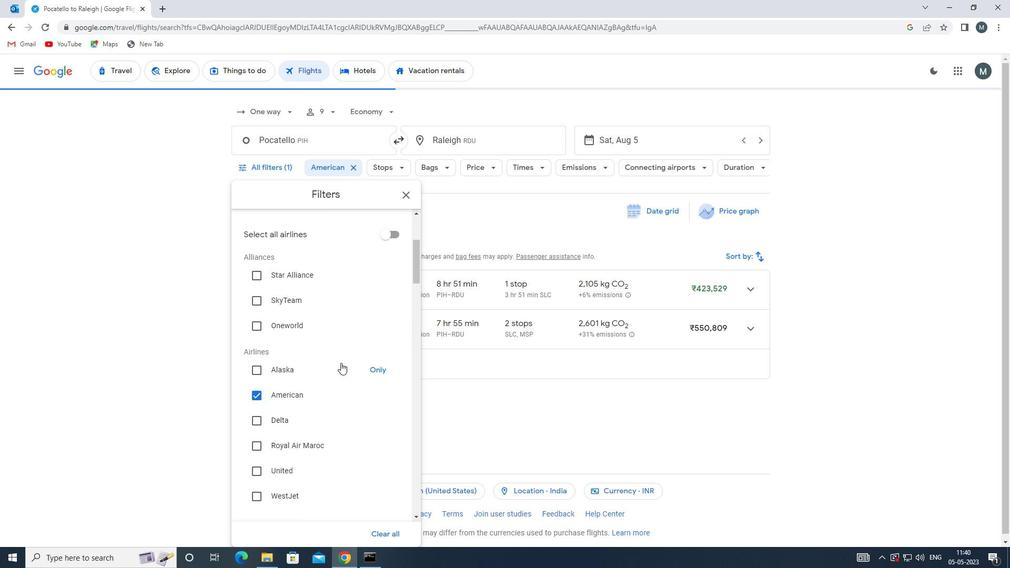 
Action: Mouse scrolled (343, 359) with delta (0, 0)
Screenshot: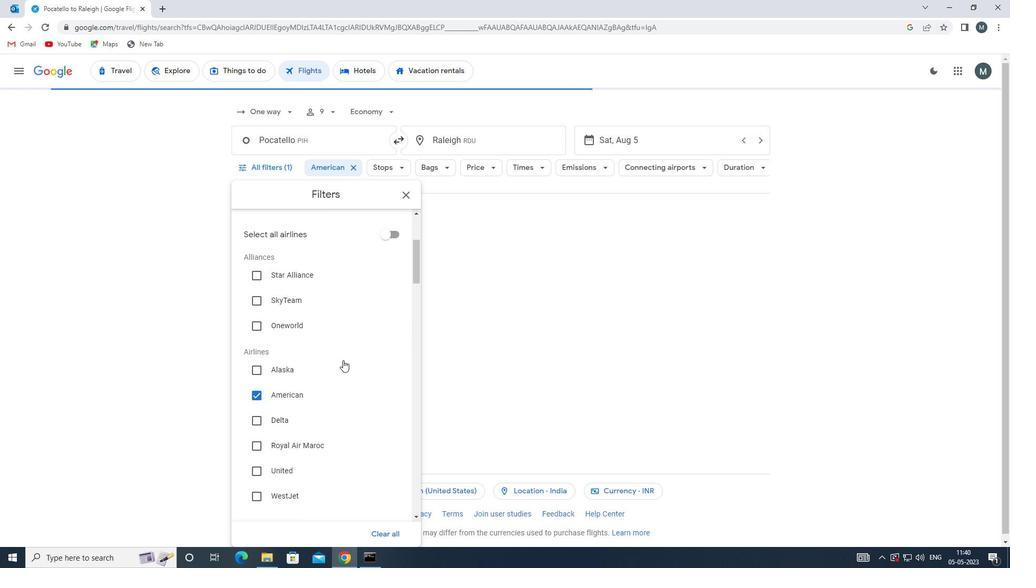 
Action: Mouse scrolled (343, 359) with delta (0, 0)
Screenshot: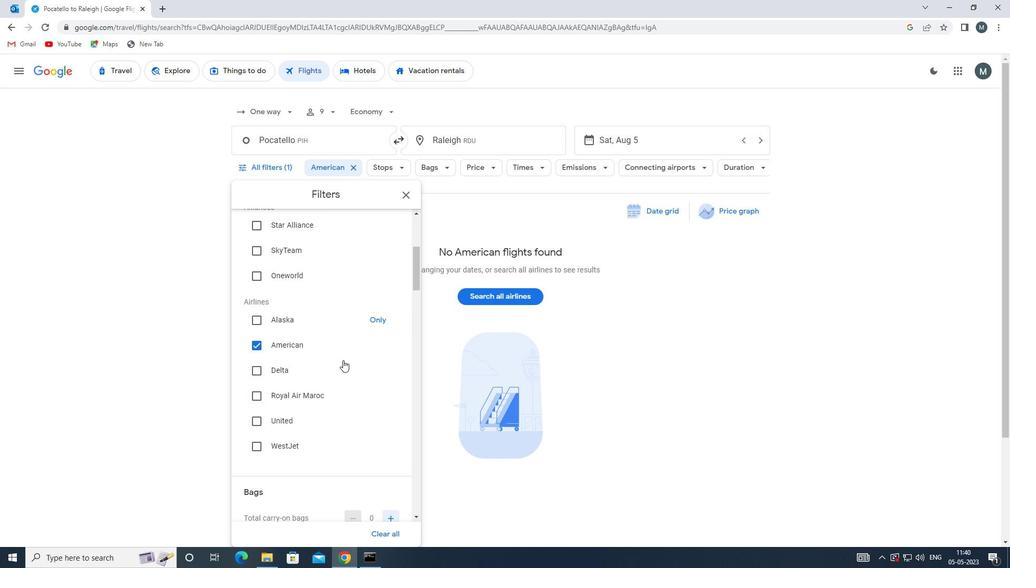 
Action: Mouse scrolled (343, 359) with delta (0, 0)
Screenshot: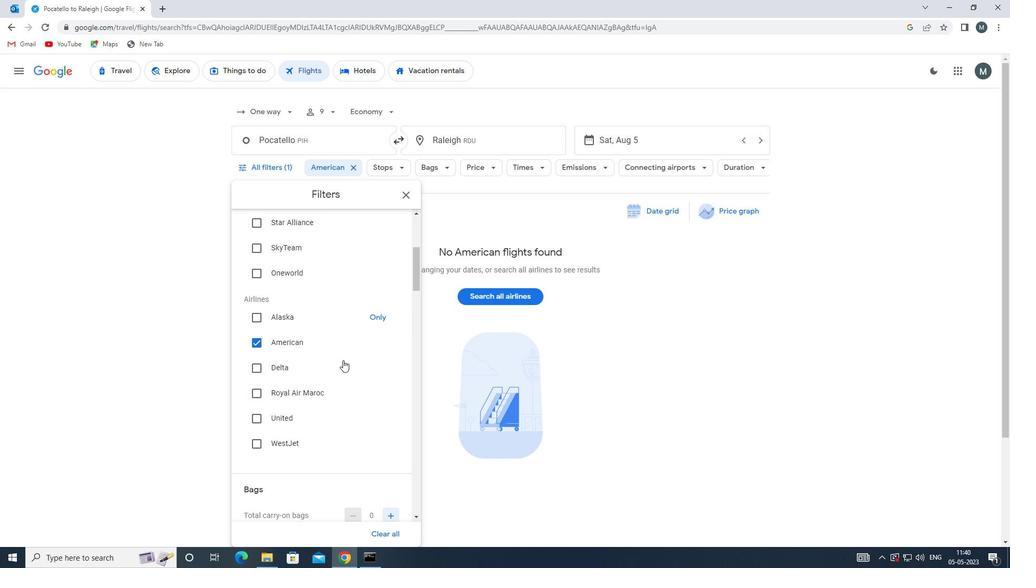 
Action: Mouse scrolled (343, 359) with delta (0, 0)
Screenshot: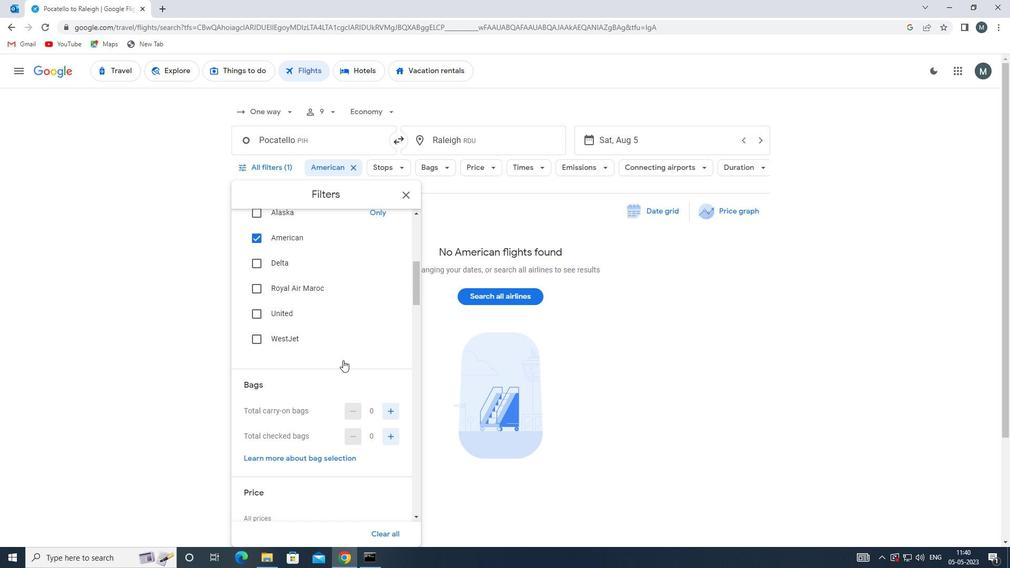 
Action: Mouse moved to (387, 382)
Screenshot: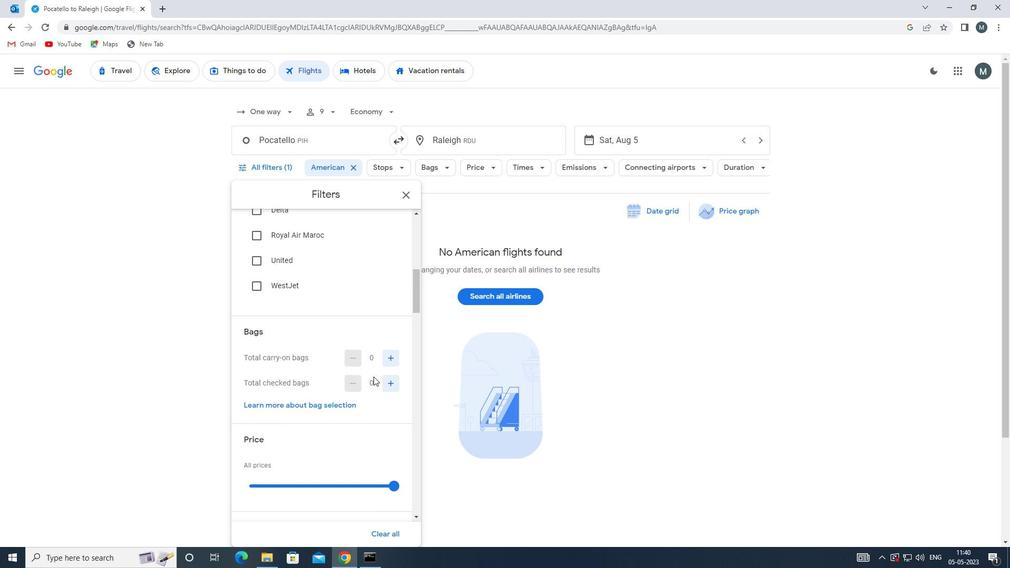 
Action: Mouse pressed left at (387, 382)
Screenshot: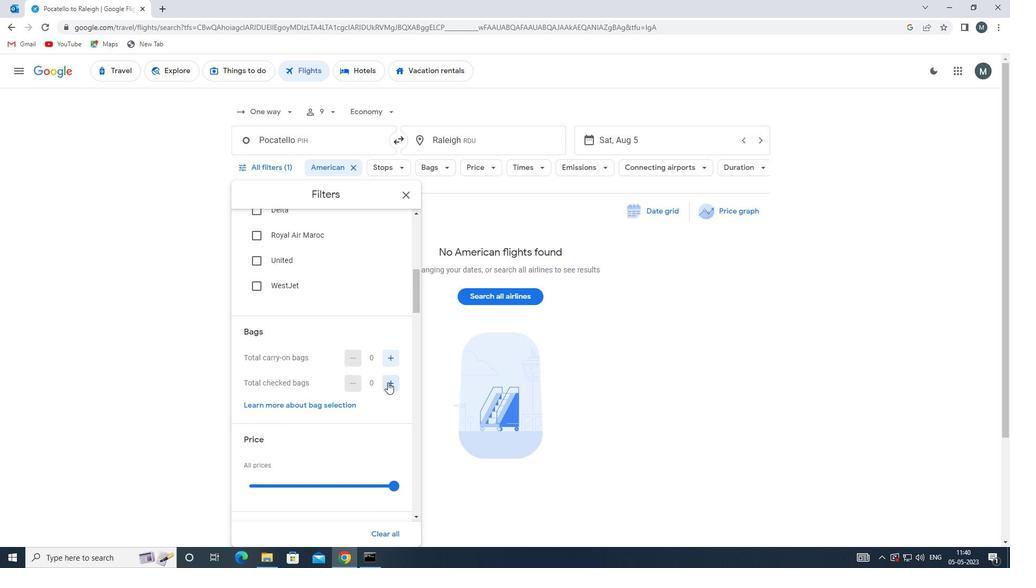 
Action: Mouse pressed left at (387, 382)
Screenshot: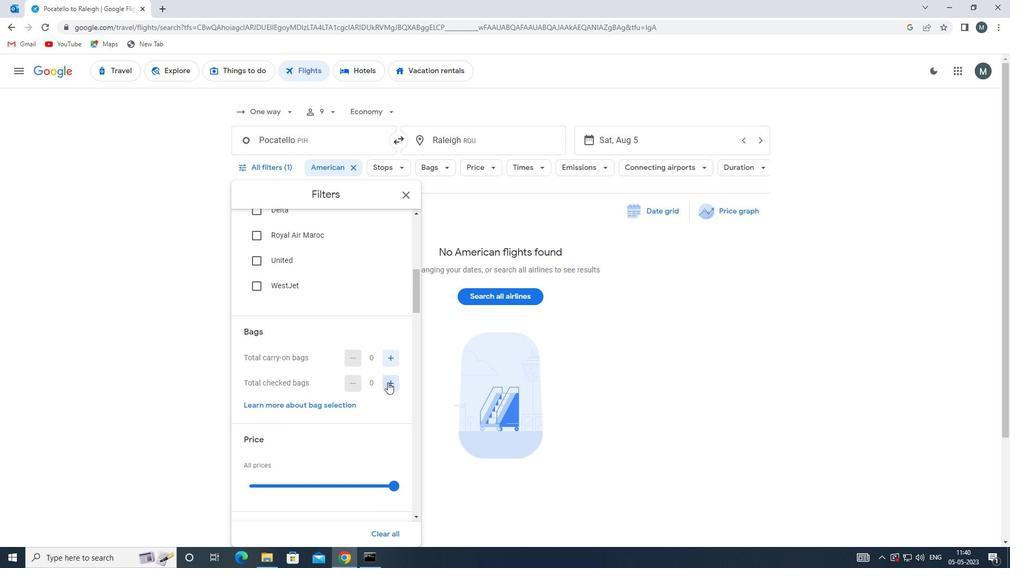 
Action: Mouse moved to (313, 362)
Screenshot: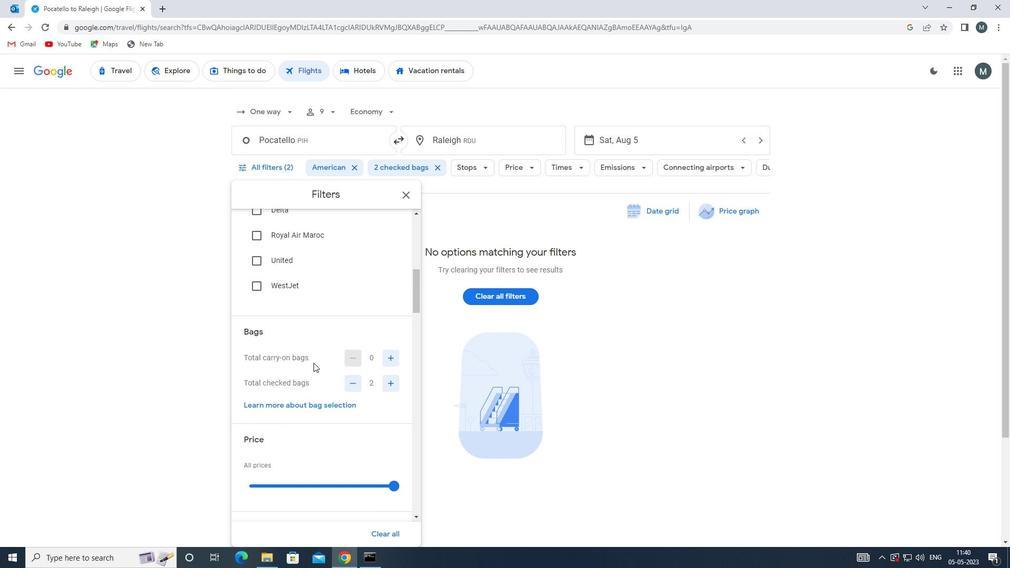 
Action: Mouse scrolled (313, 361) with delta (0, 0)
Screenshot: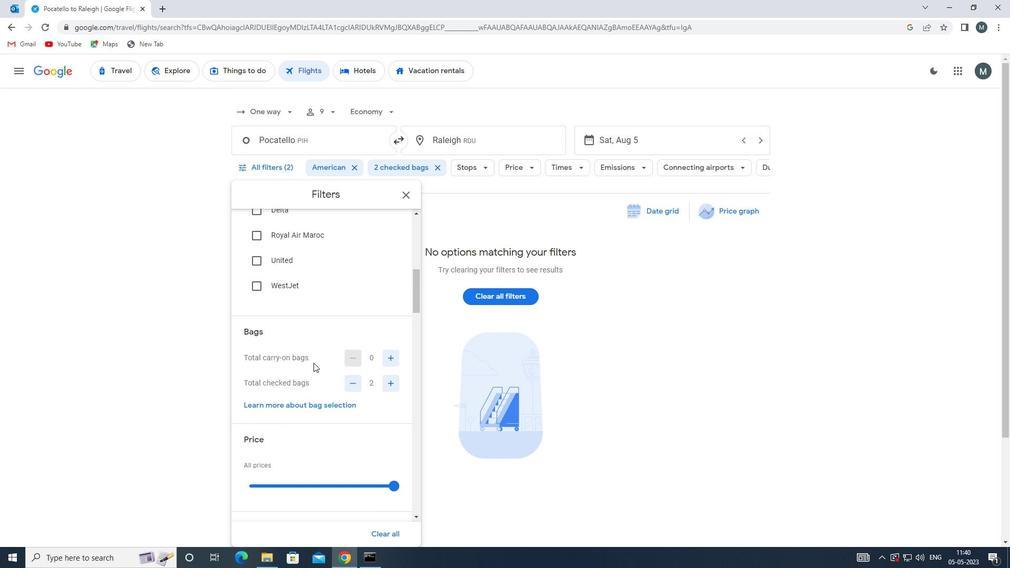 
Action: Mouse scrolled (313, 361) with delta (0, 0)
Screenshot: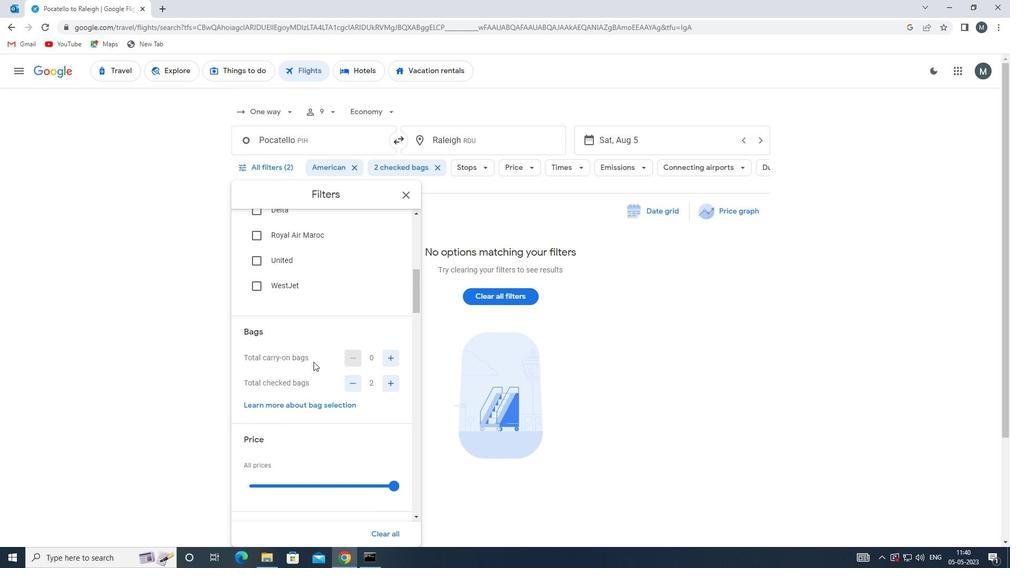 
Action: Mouse scrolled (313, 361) with delta (0, 0)
Screenshot: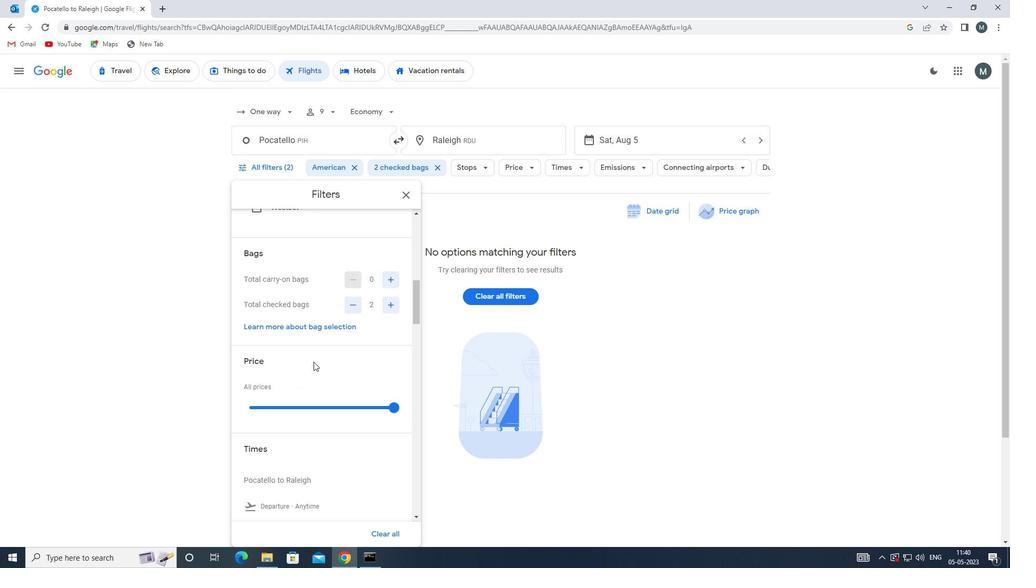 
Action: Mouse moved to (293, 323)
Screenshot: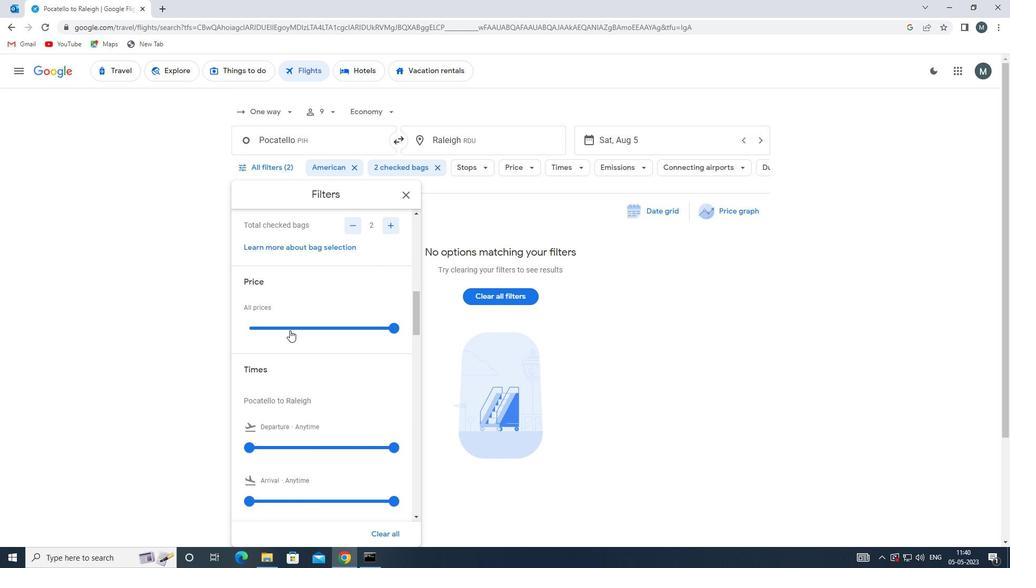 
Action: Mouse pressed left at (293, 323)
Screenshot: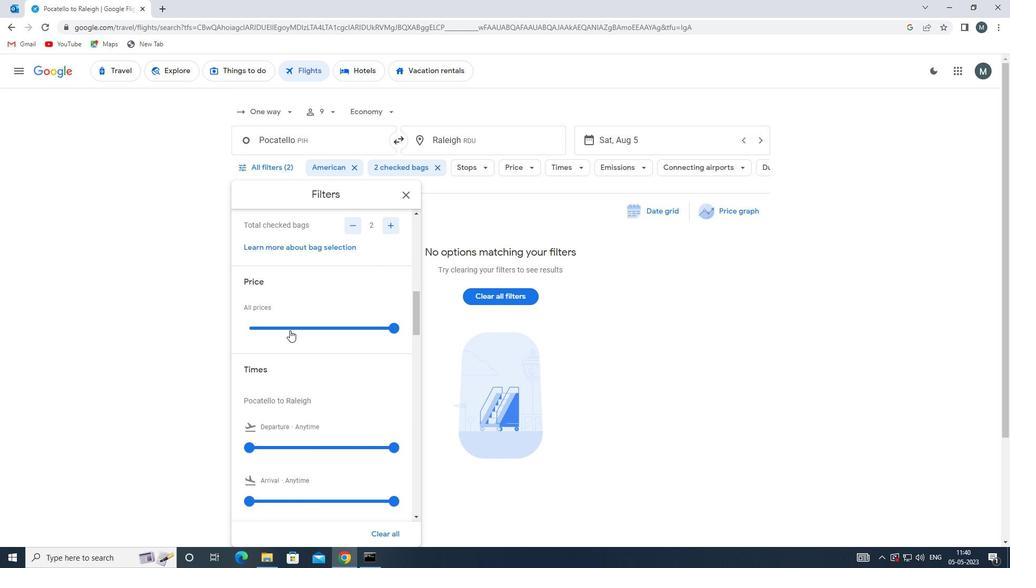 
Action: Mouse moved to (292, 323)
Screenshot: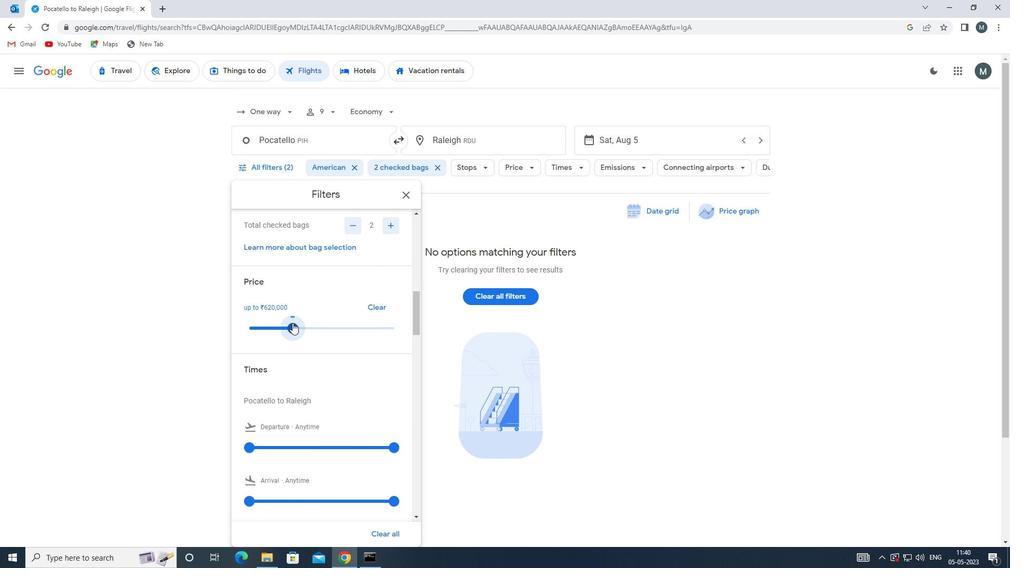 
Action: Mouse pressed left at (292, 323)
Screenshot: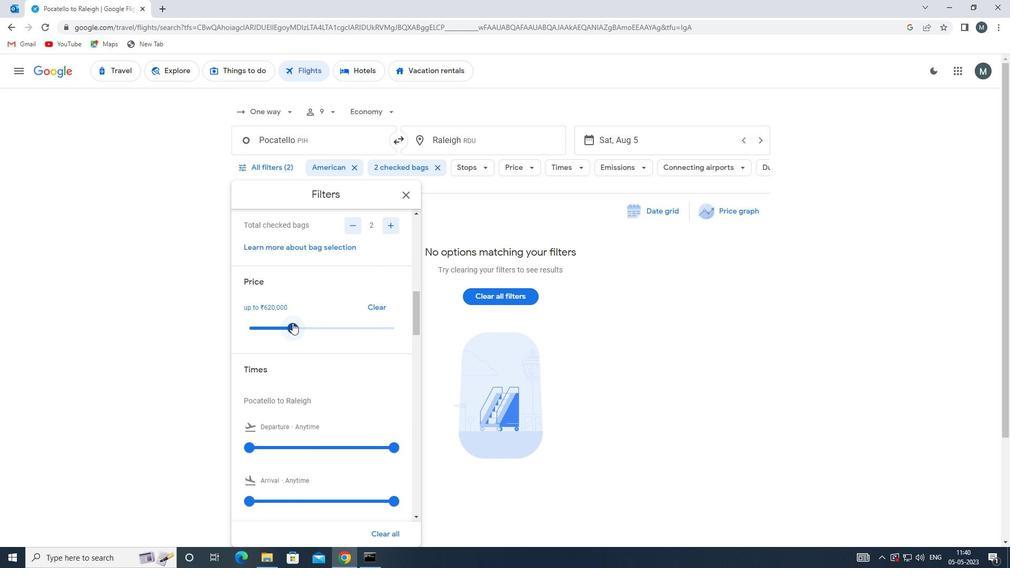 
Action: Mouse moved to (330, 309)
Screenshot: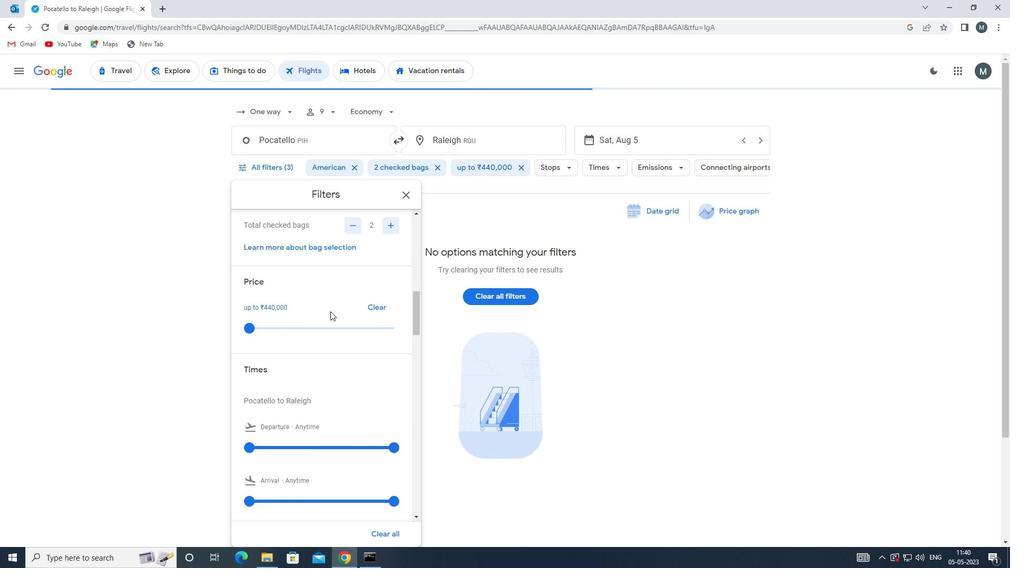 
Action: Mouse scrolled (330, 309) with delta (0, 0)
Screenshot: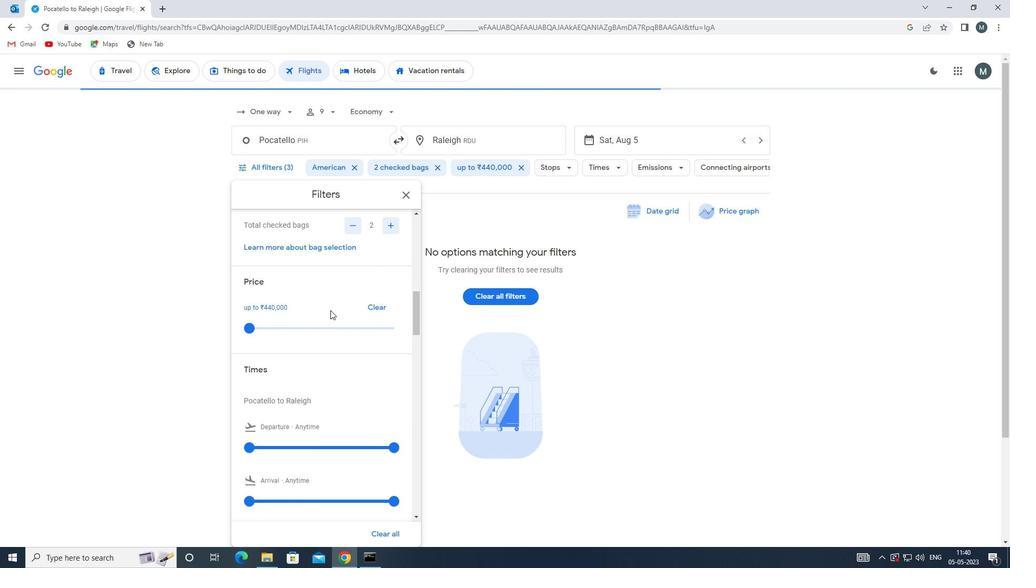 
Action: Mouse scrolled (330, 309) with delta (0, 0)
Screenshot: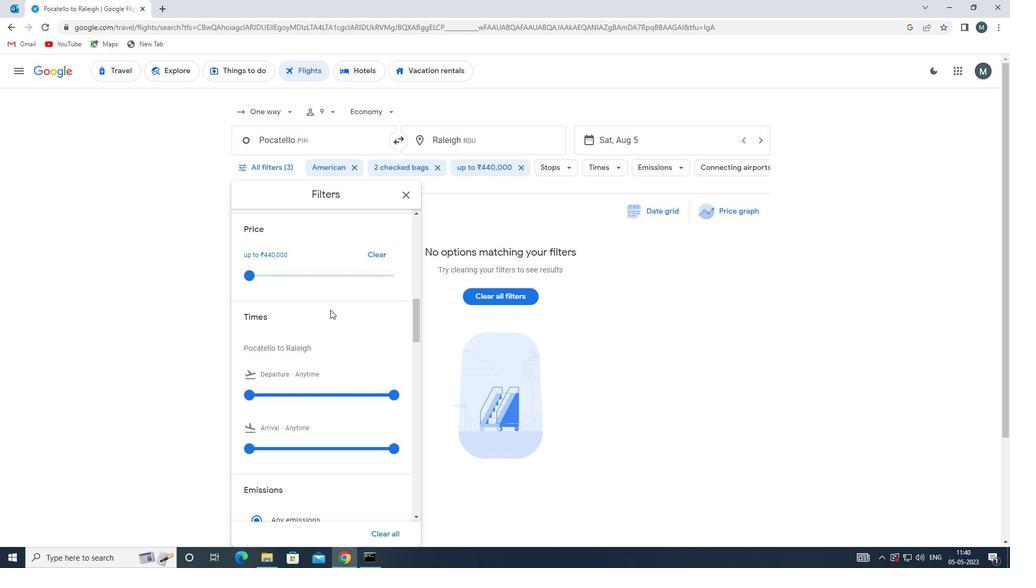 
Action: Mouse moved to (251, 342)
Screenshot: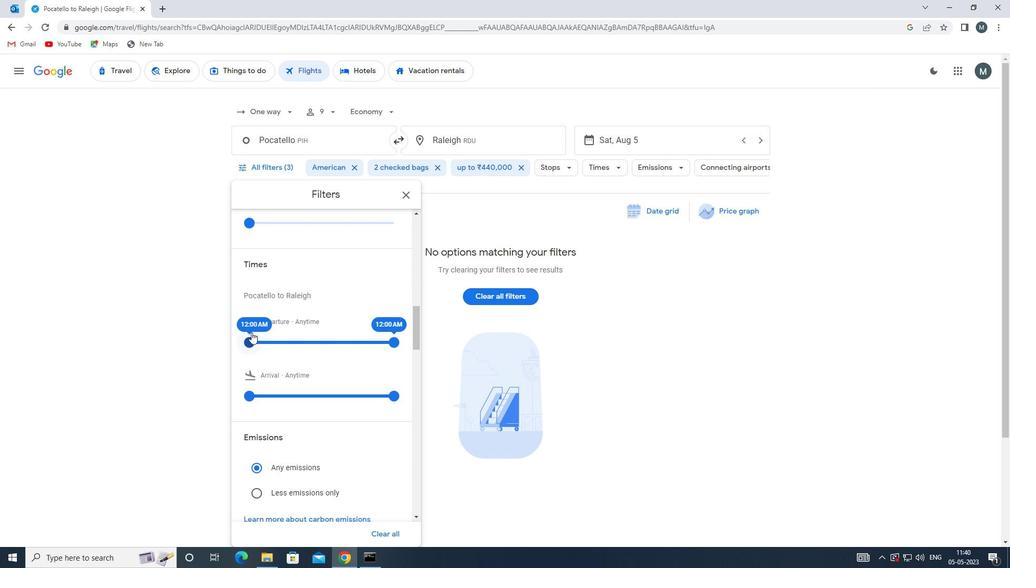 
Action: Mouse pressed left at (251, 342)
Screenshot: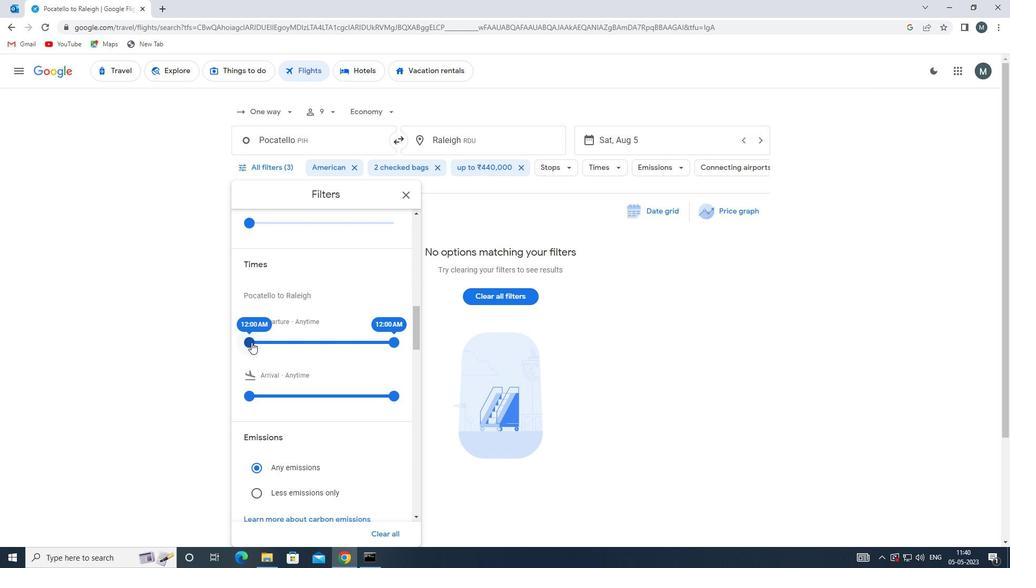 
Action: Mouse moved to (390, 340)
Screenshot: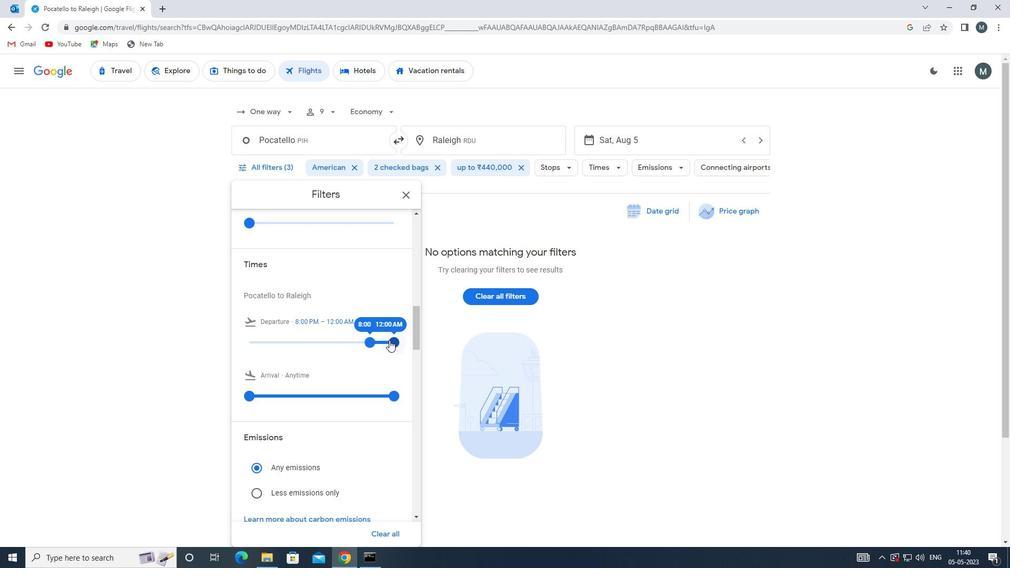 
Action: Mouse pressed left at (390, 340)
Screenshot: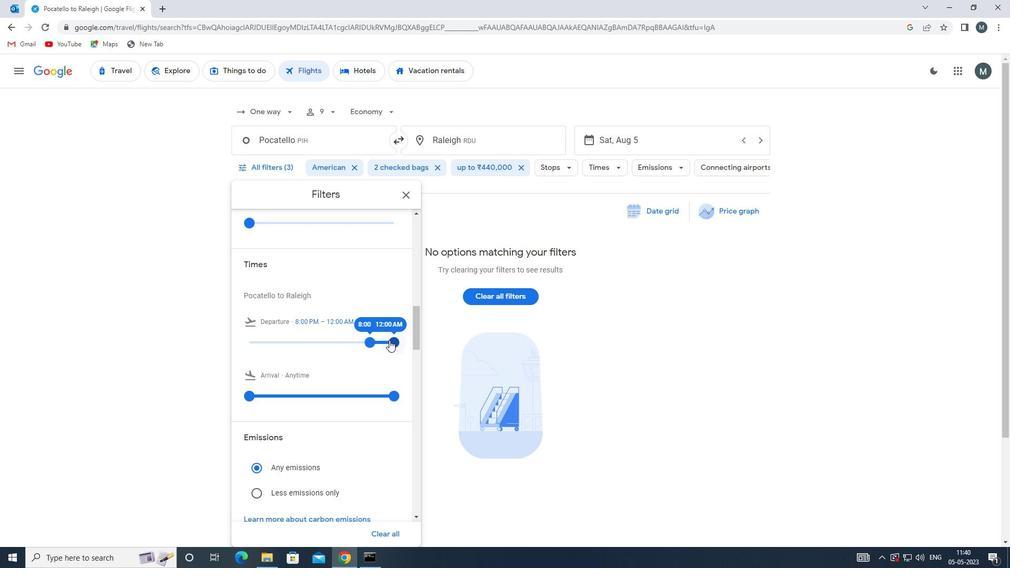 
Action: Mouse moved to (363, 340)
Screenshot: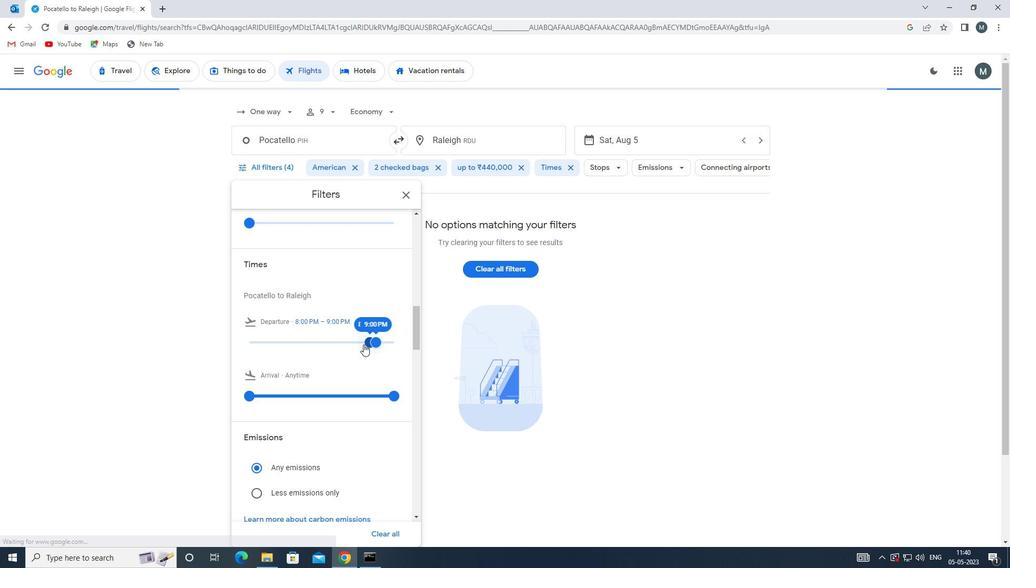 
Action: Mouse scrolled (363, 339) with delta (0, 0)
Screenshot: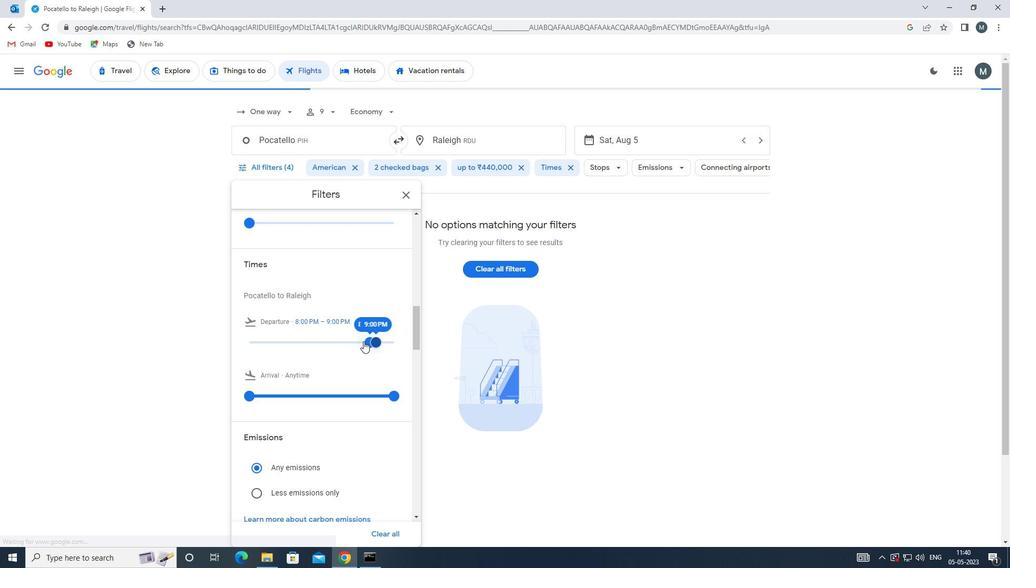 
Action: Mouse moved to (407, 197)
Screenshot: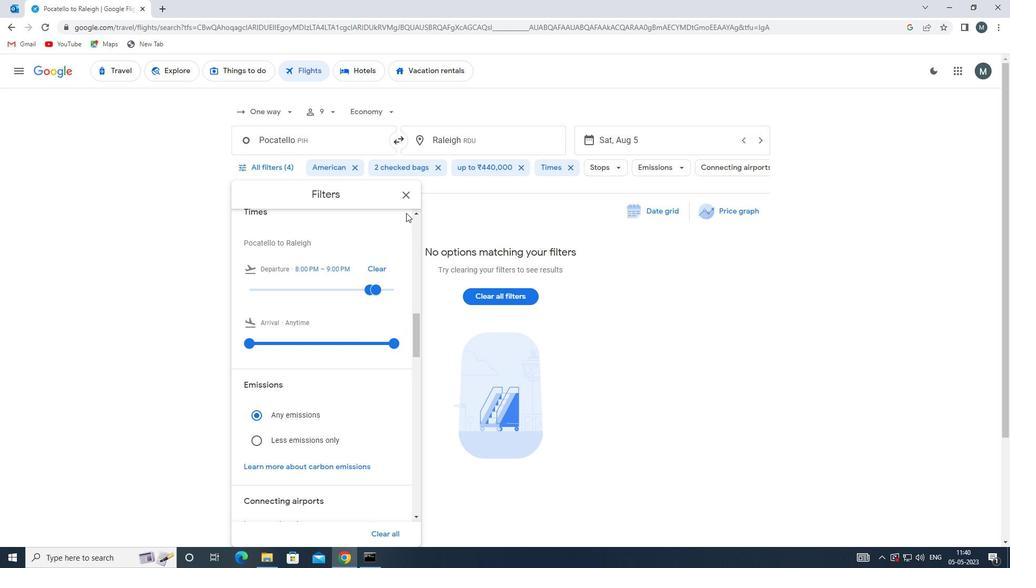 
Action: Mouse pressed left at (407, 197)
Screenshot: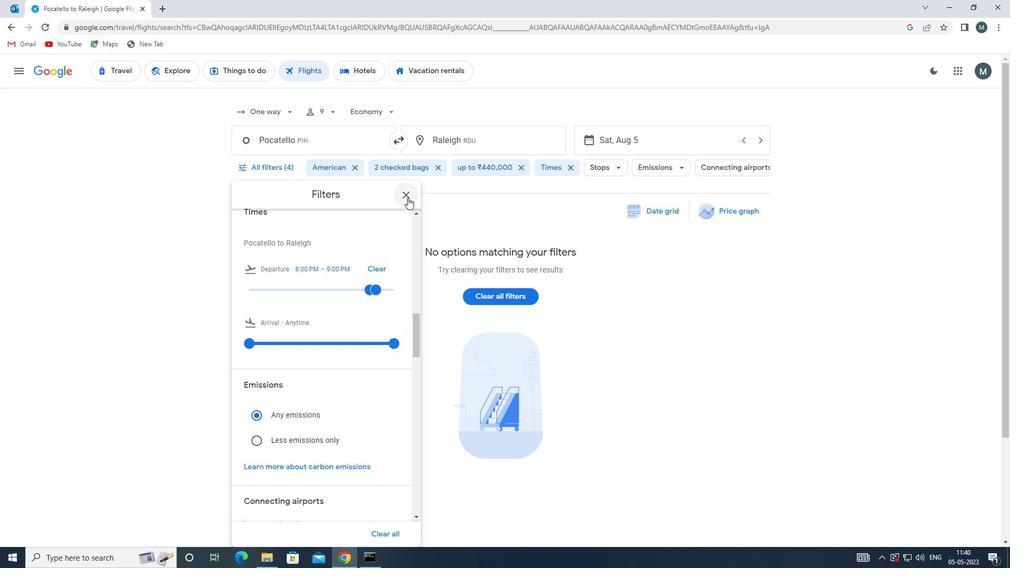 
